 Task: Look for space in Taquarituba, Brazil from 6th September, 2023 to 10th September, 2023 for 1 adult in price range Rs.10000 to Rs.15000. Place can be private room with 1  bedroom having 1 bed and 1 bathroom. Property type can be hotel. Amenities needed are: washing machine, . Booking option can be shelf check-in. Required host language is Spanish.
Action: Mouse moved to (416, 97)
Screenshot: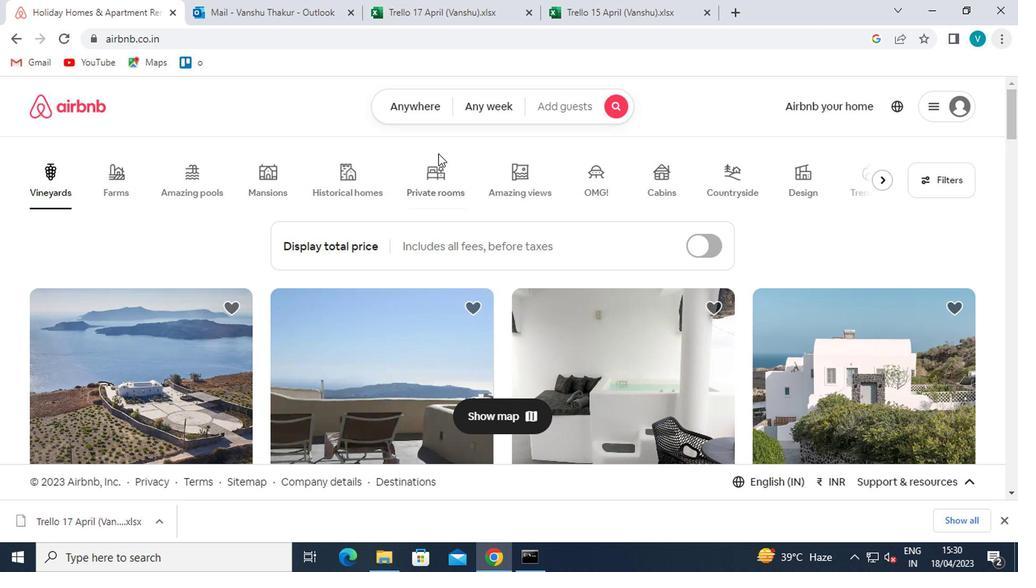 
Action: Mouse pressed left at (416, 97)
Screenshot: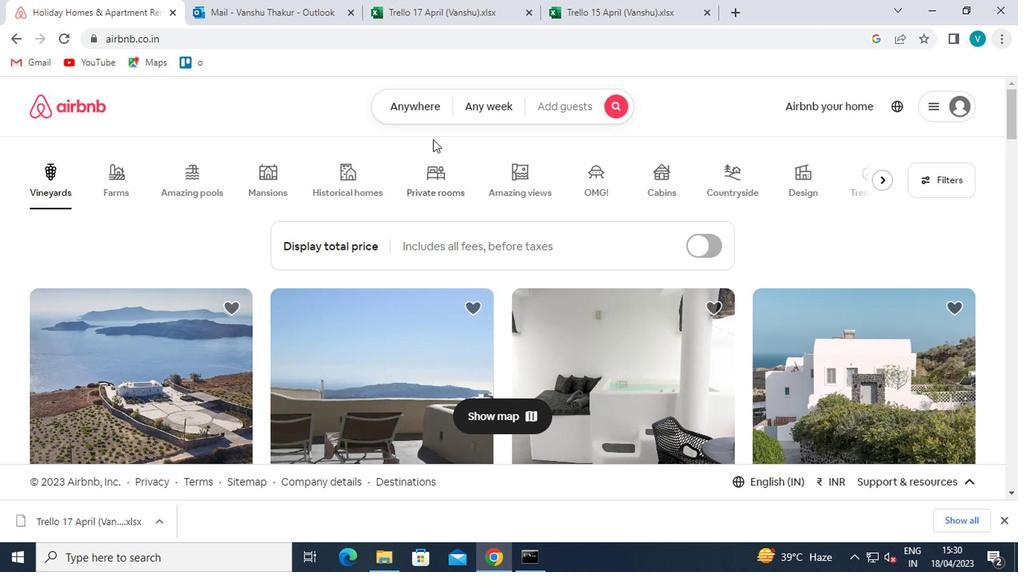 
Action: Mouse moved to (324, 167)
Screenshot: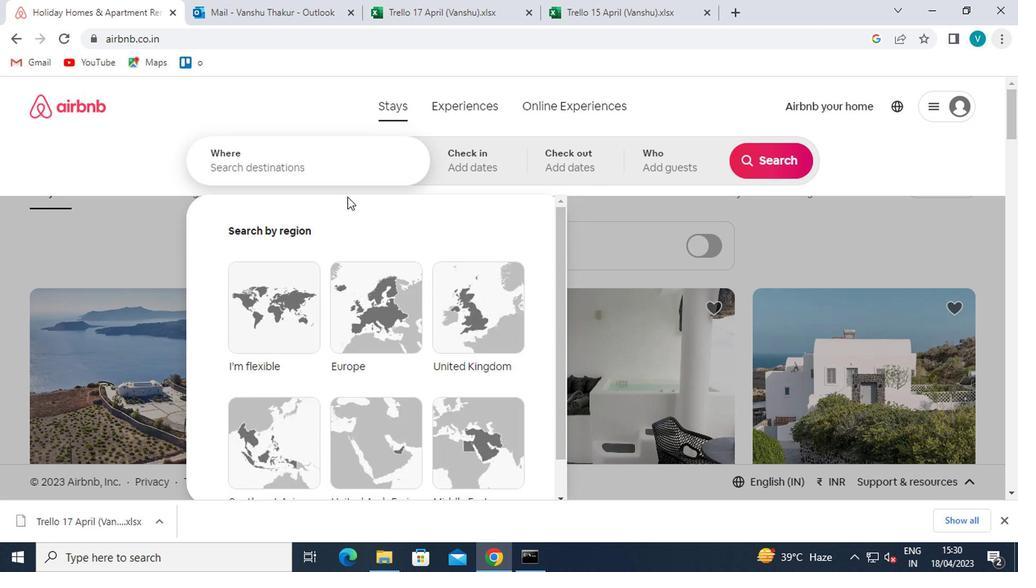 
Action: Mouse pressed left at (324, 167)
Screenshot: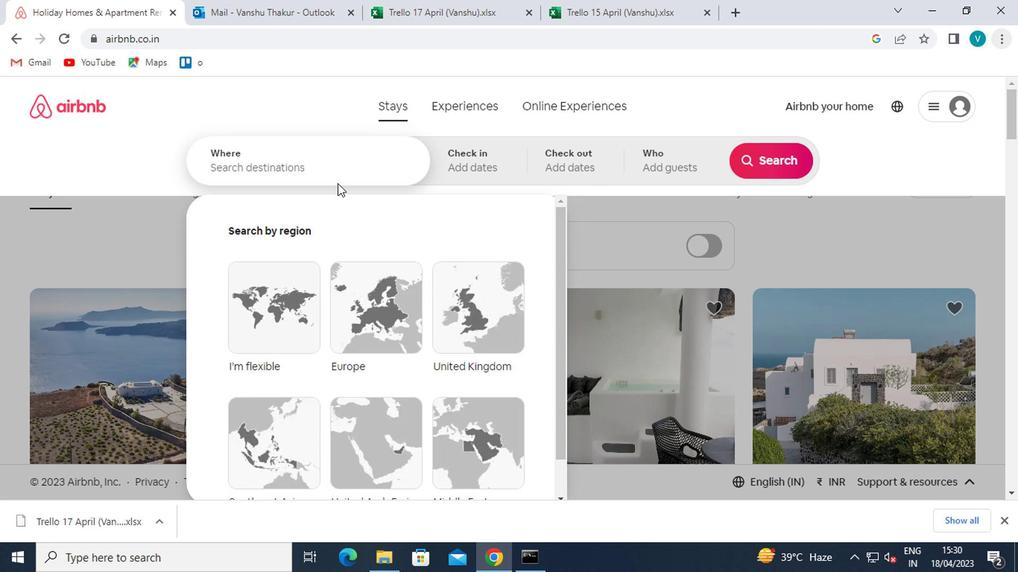 
Action: Mouse moved to (325, 164)
Screenshot: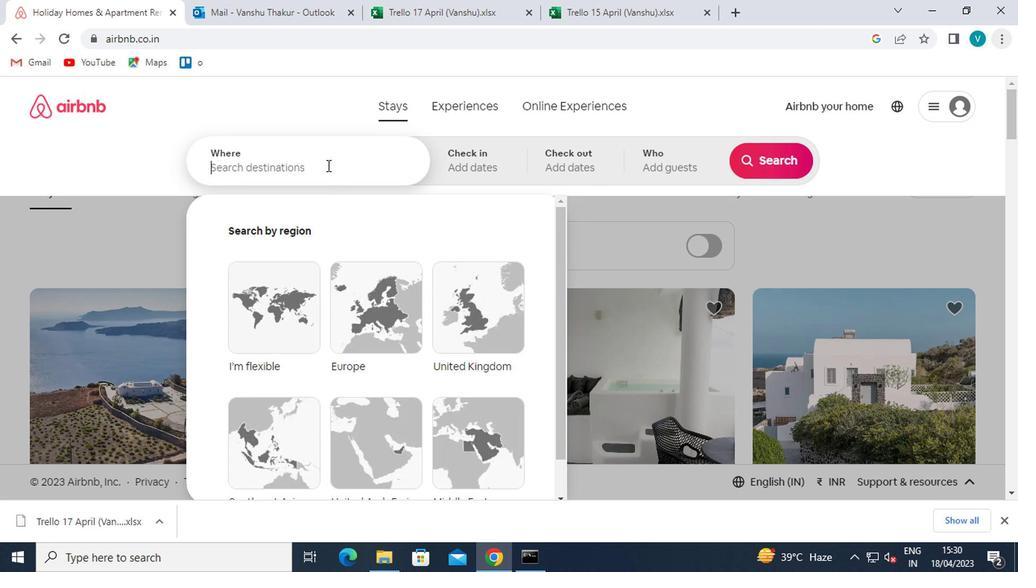 
Action: Key pressed <Key.shift>TAQUARITUBA
Screenshot: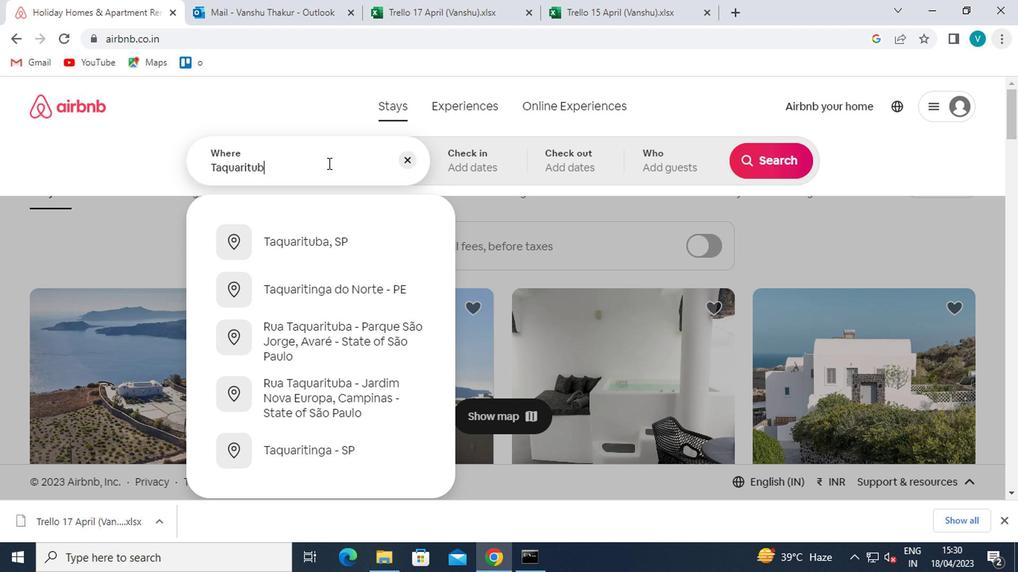 
Action: Mouse moved to (353, 239)
Screenshot: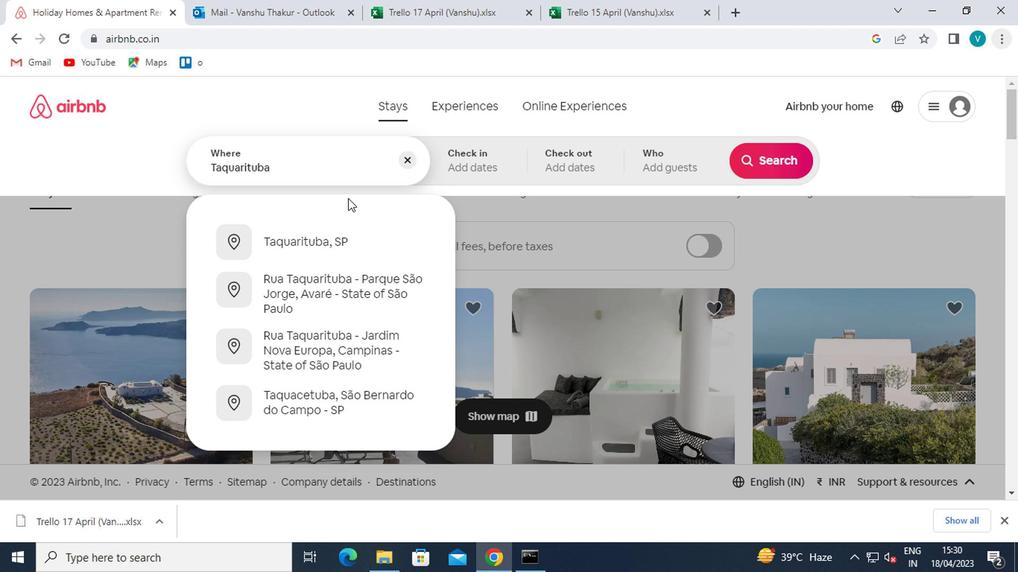 
Action: Mouse pressed left at (353, 239)
Screenshot: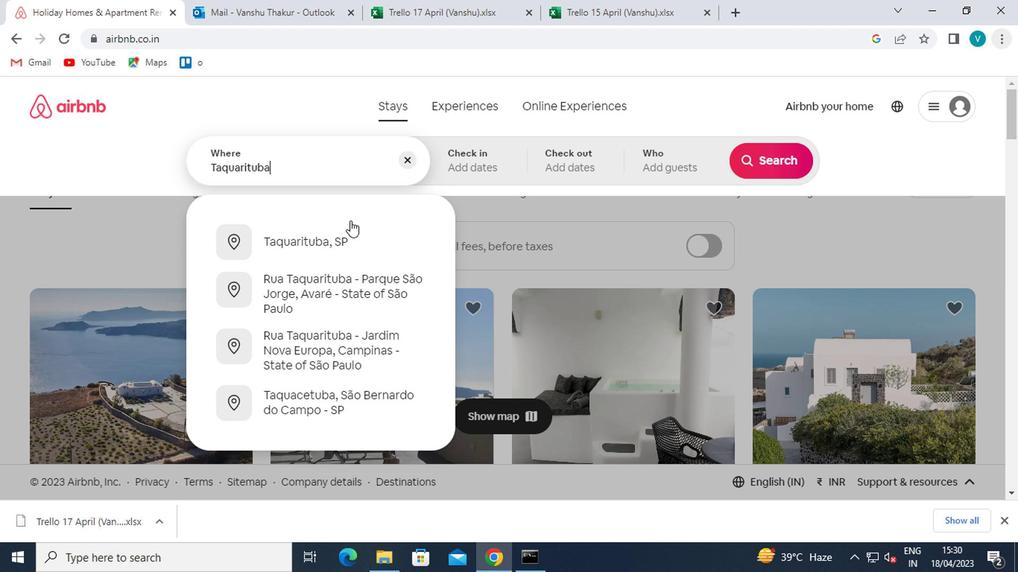 
Action: Mouse moved to (770, 285)
Screenshot: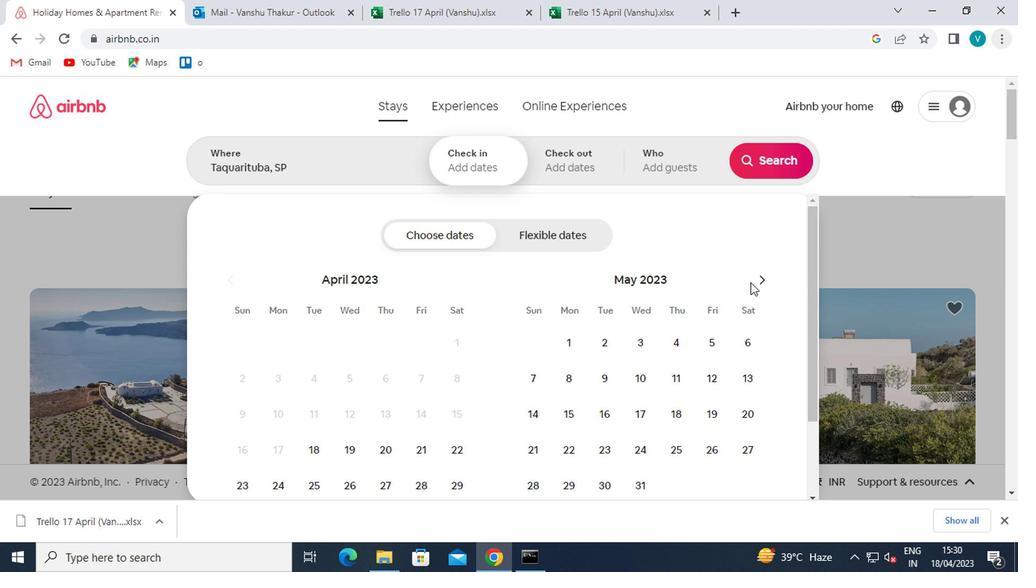 
Action: Mouse pressed left at (770, 285)
Screenshot: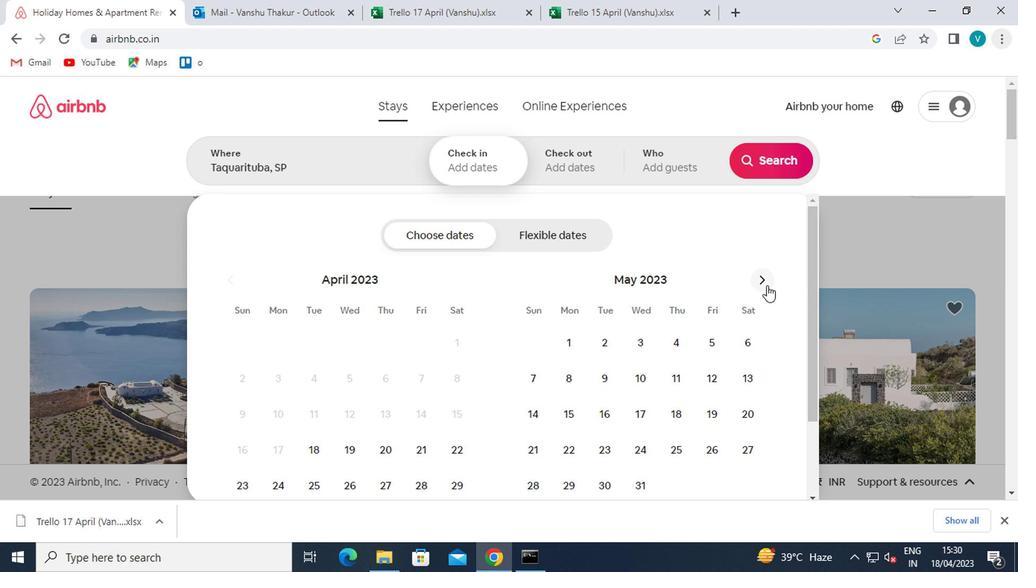 
Action: Mouse moved to (770, 284)
Screenshot: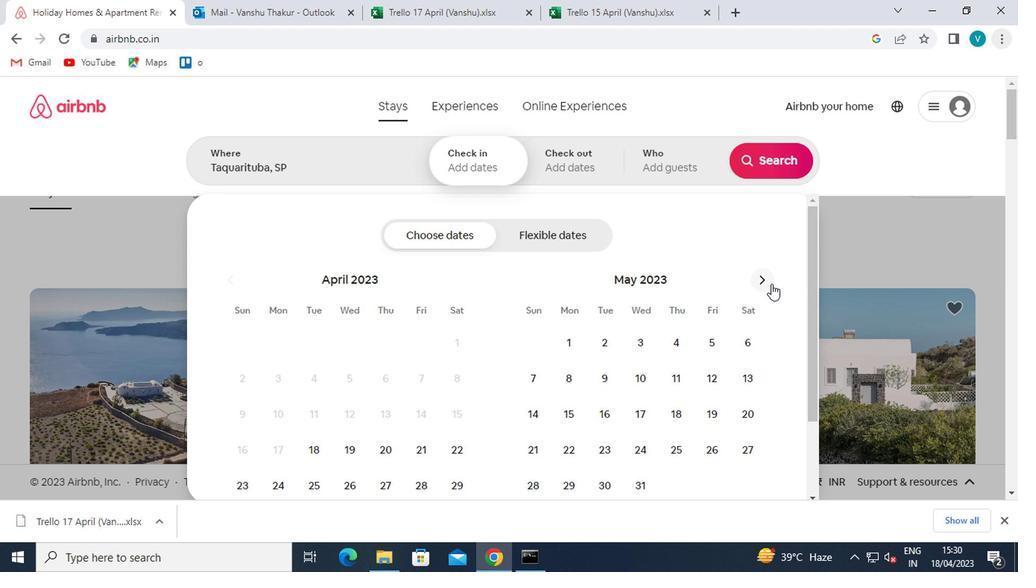 
Action: Mouse pressed left at (770, 284)
Screenshot: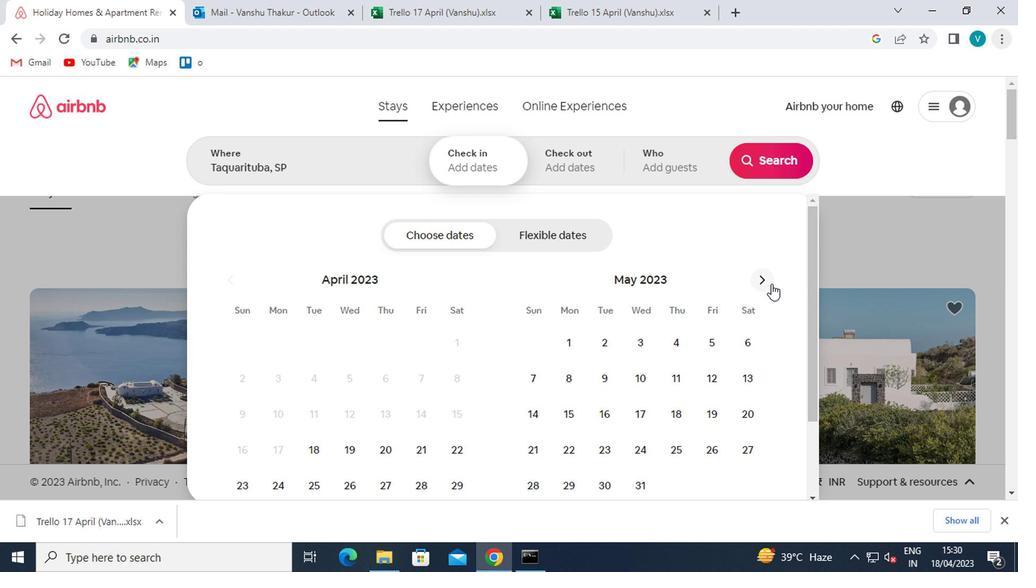 
Action: Mouse moved to (770, 284)
Screenshot: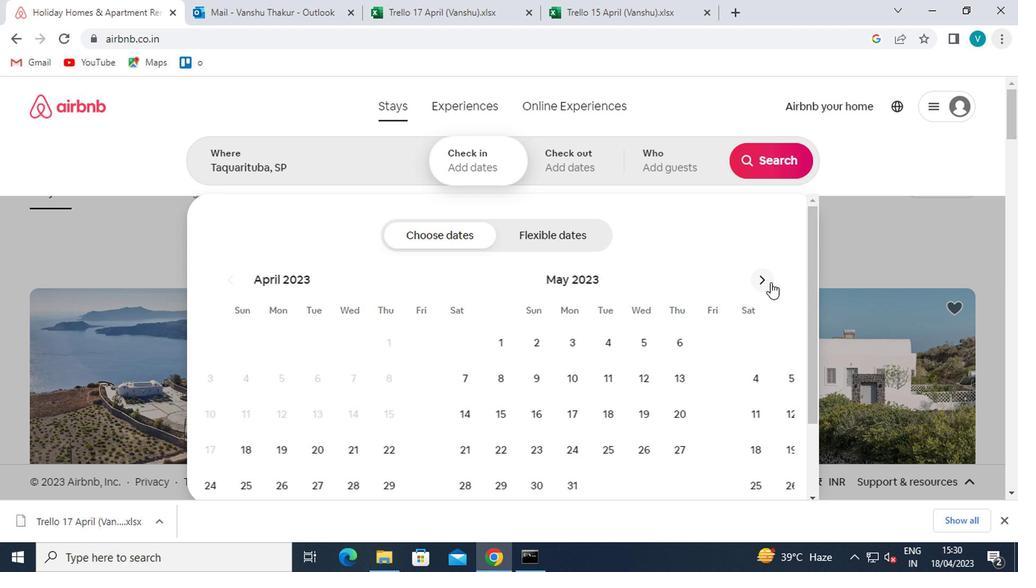 
Action: Mouse pressed left at (770, 284)
Screenshot: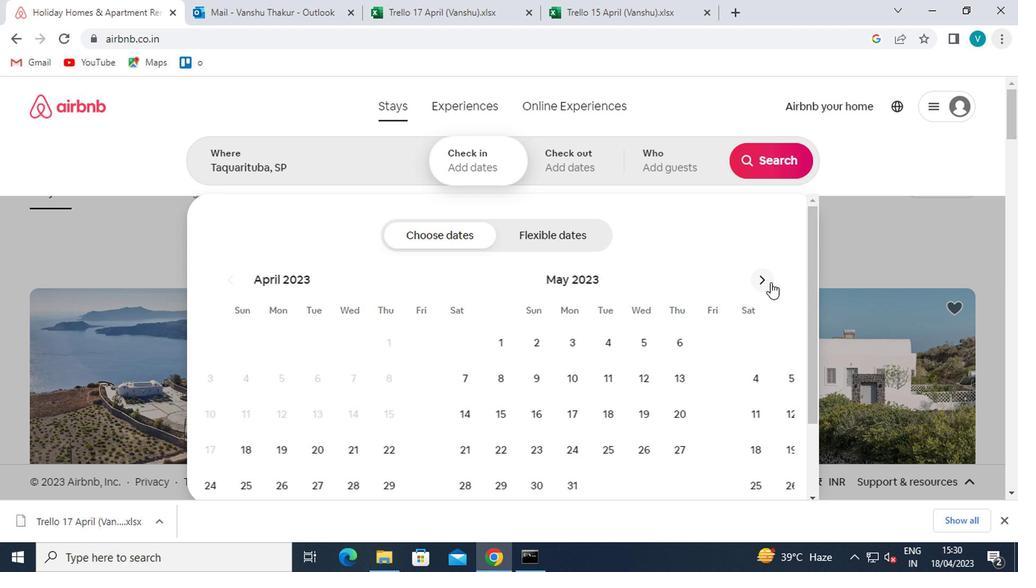
Action: Mouse pressed left at (770, 284)
Screenshot: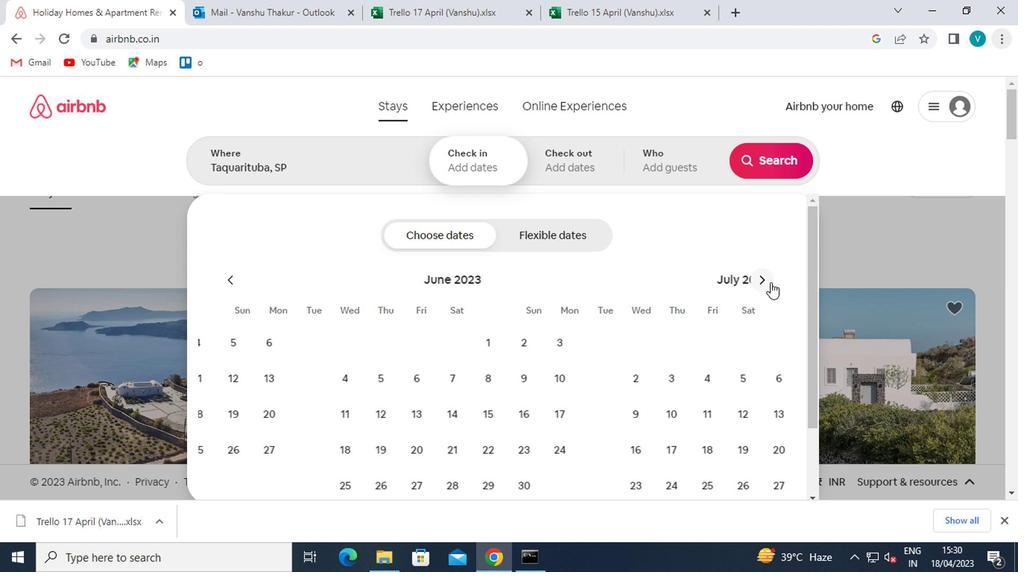 
Action: Mouse pressed left at (770, 284)
Screenshot: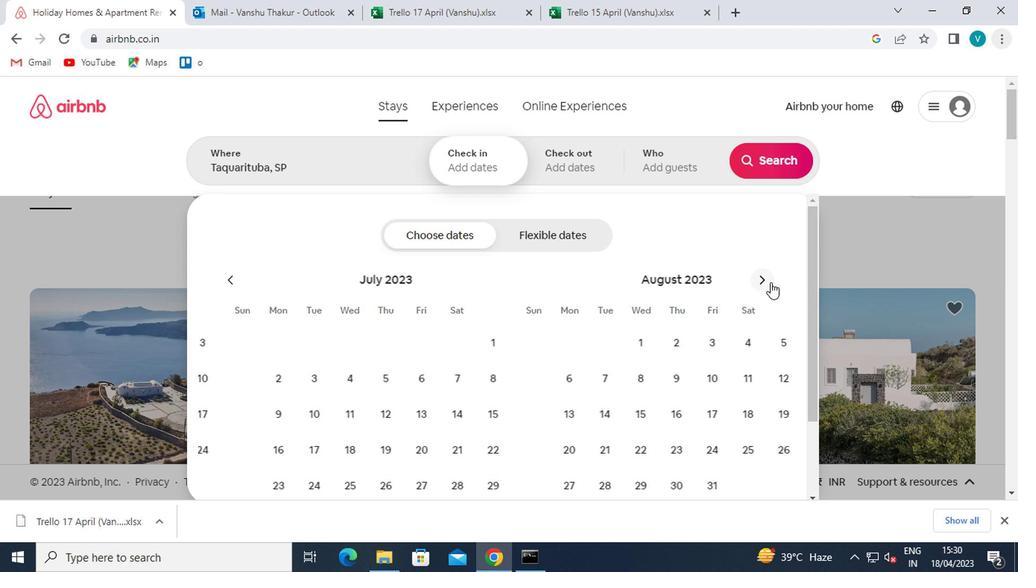 
Action: Mouse moved to (631, 370)
Screenshot: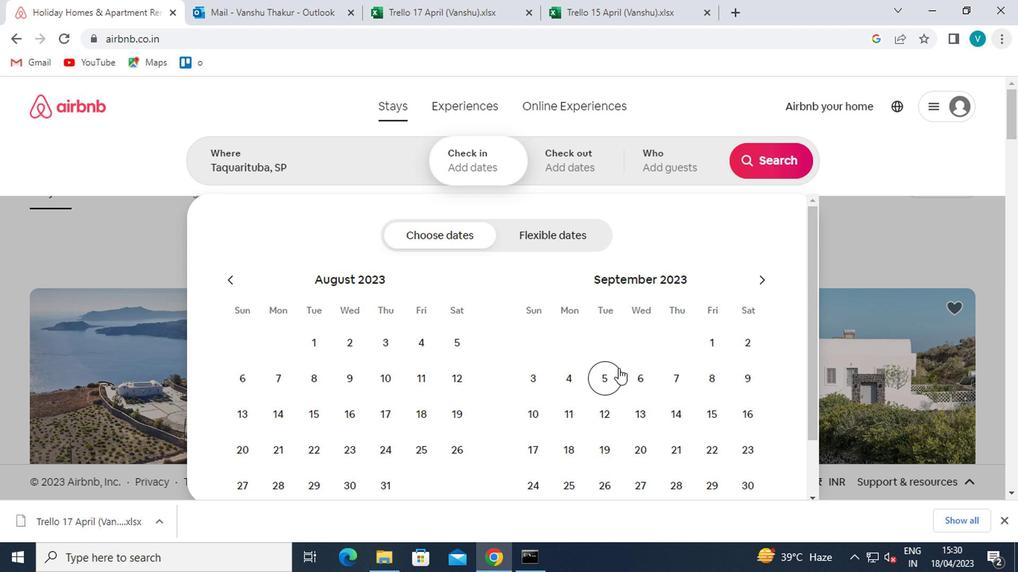 
Action: Mouse pressed left at (631, 370)
Screenshot: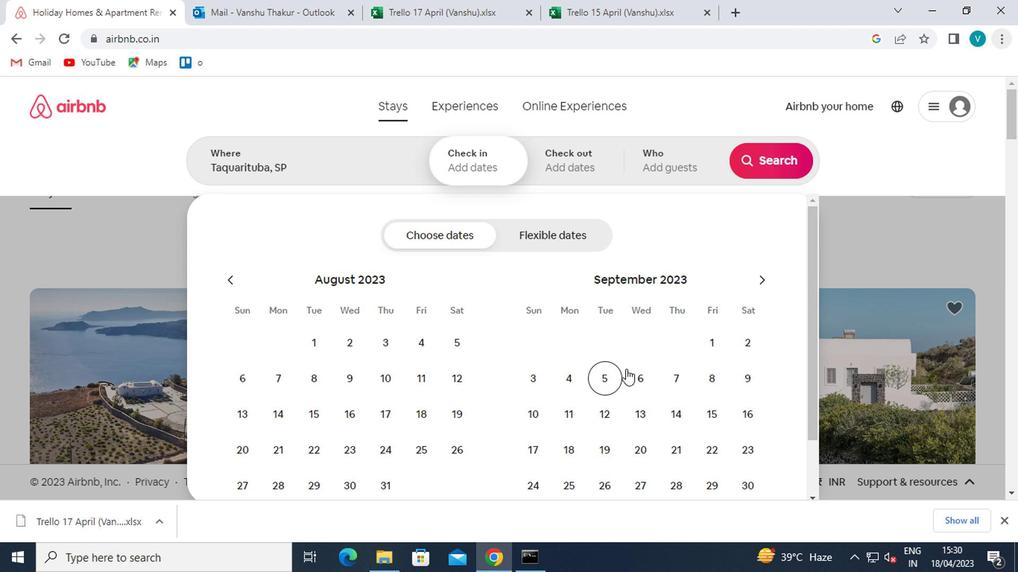 
Action: Mouse moved to (531, 406)
Screenshot: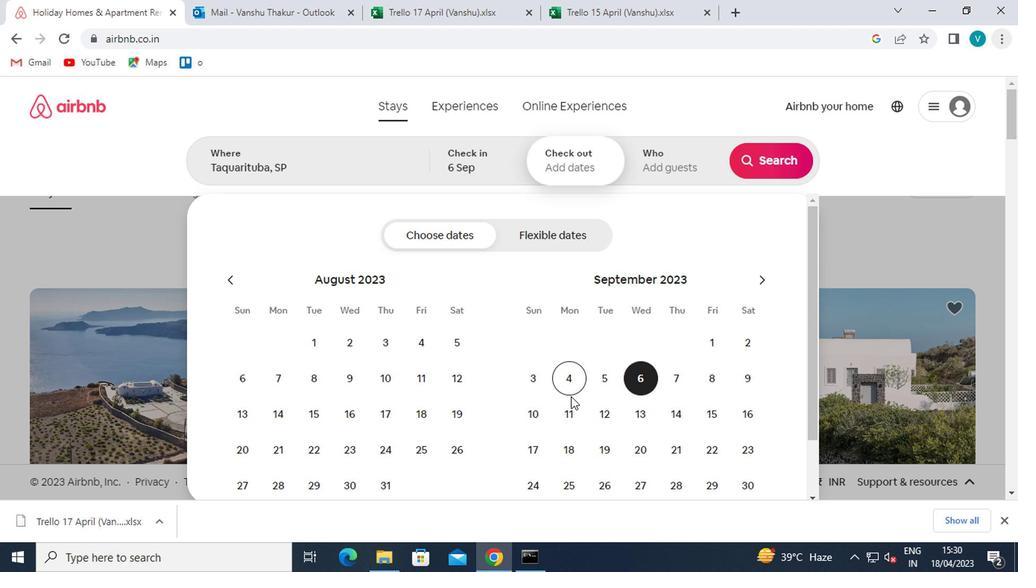 
Action: Mouse pressed left at (531, 406)
Screenshot: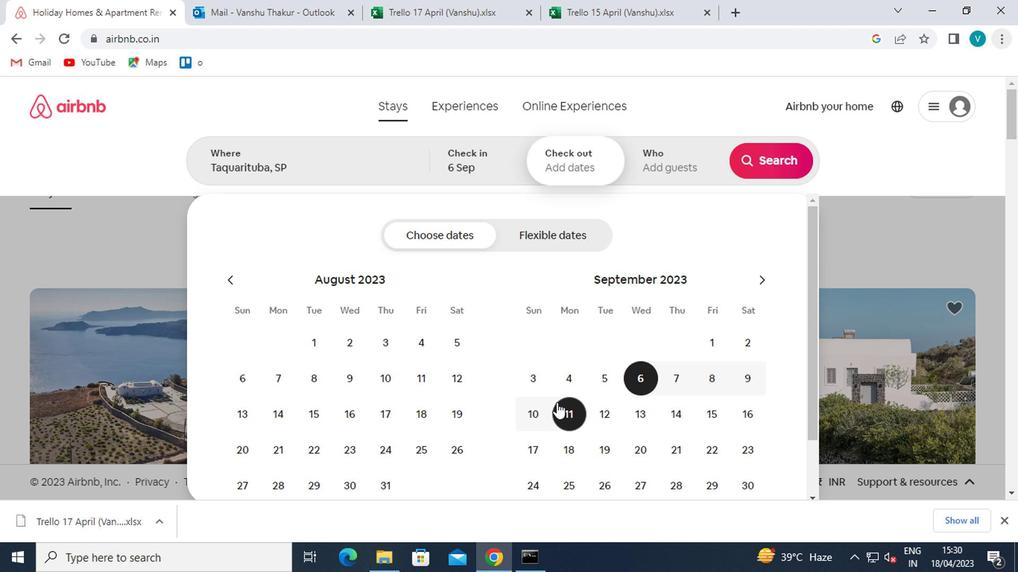 
Action: Mouse moved to (686, 172)
Screenshot: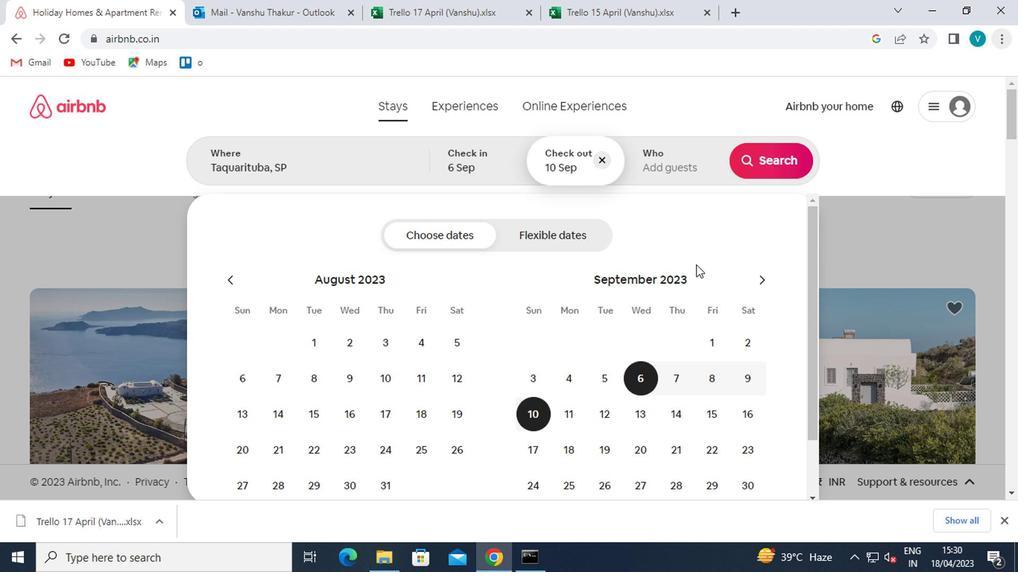 
Action: Mouse pressed left at (686, 172)
Screenshot: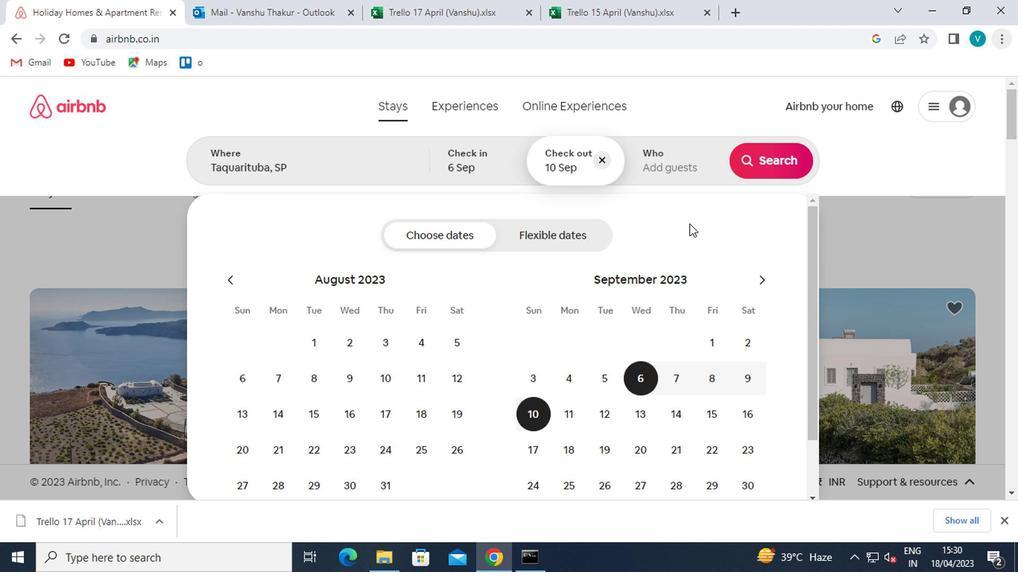 
Action: Mouse moved to (767, 238)
Screenshot: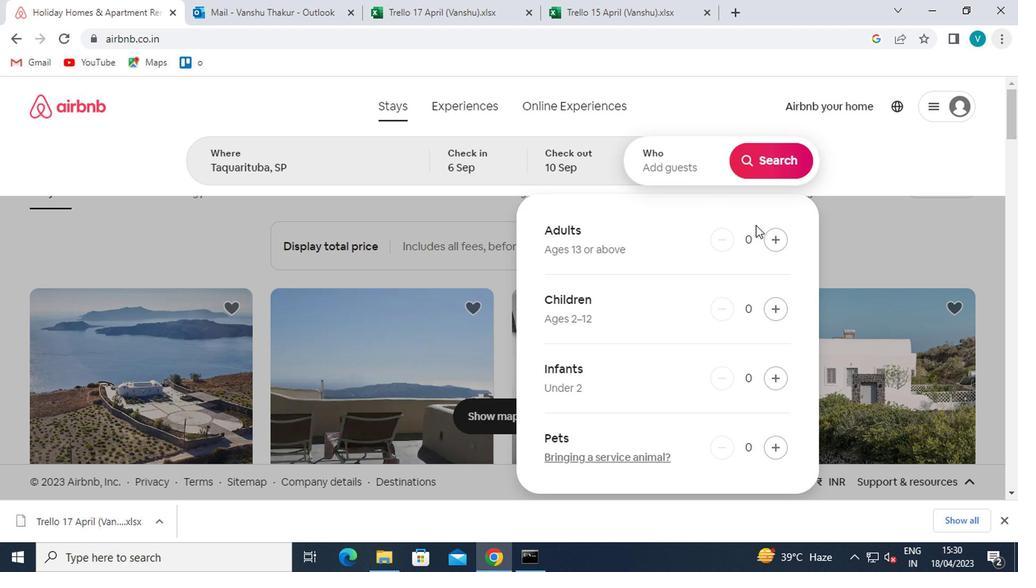 
Action: Mouse pressed left at (767, 238)
Screenshot: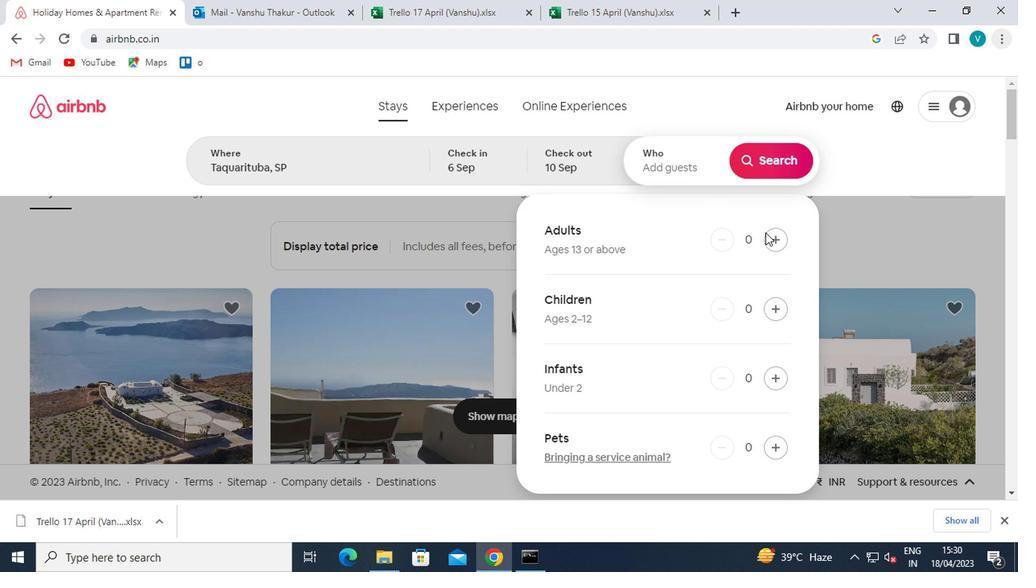 
Action: Mouse moved to (761, 176)
Screenshot: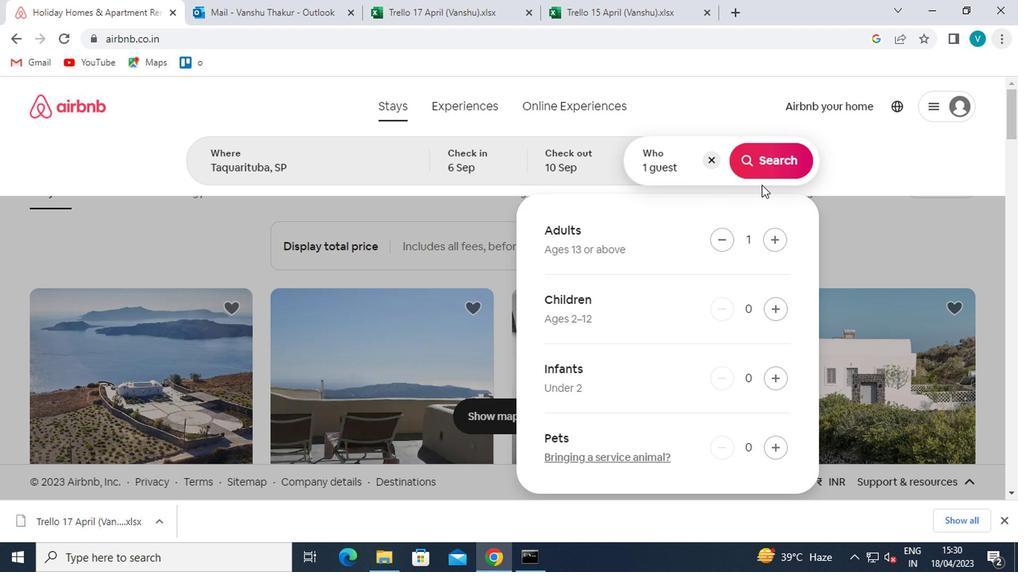 
Action: Mouse pressed left at (761, 176)
Screenshot: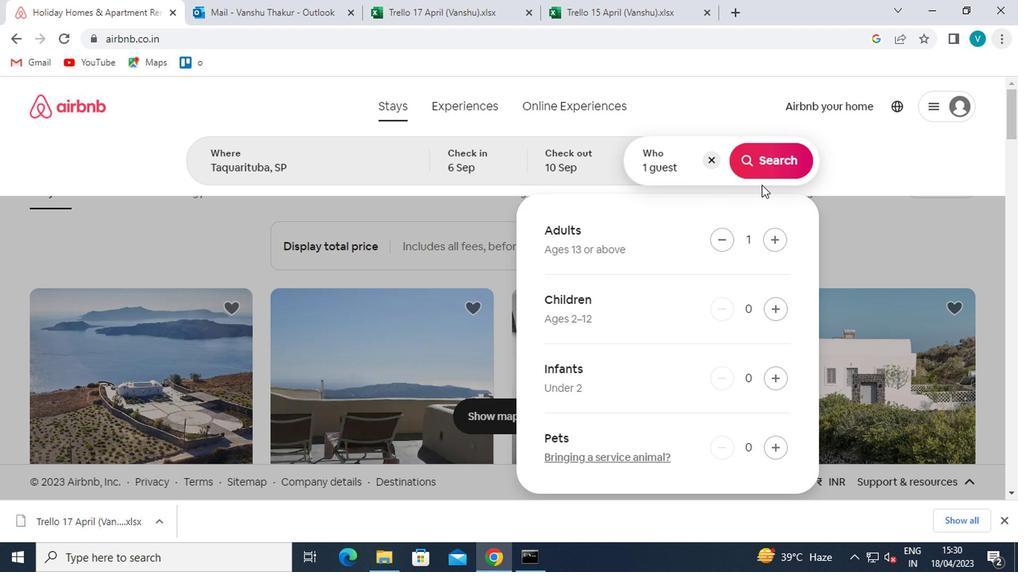 
Action: Mouse moved to (942, 155)
Screenshot: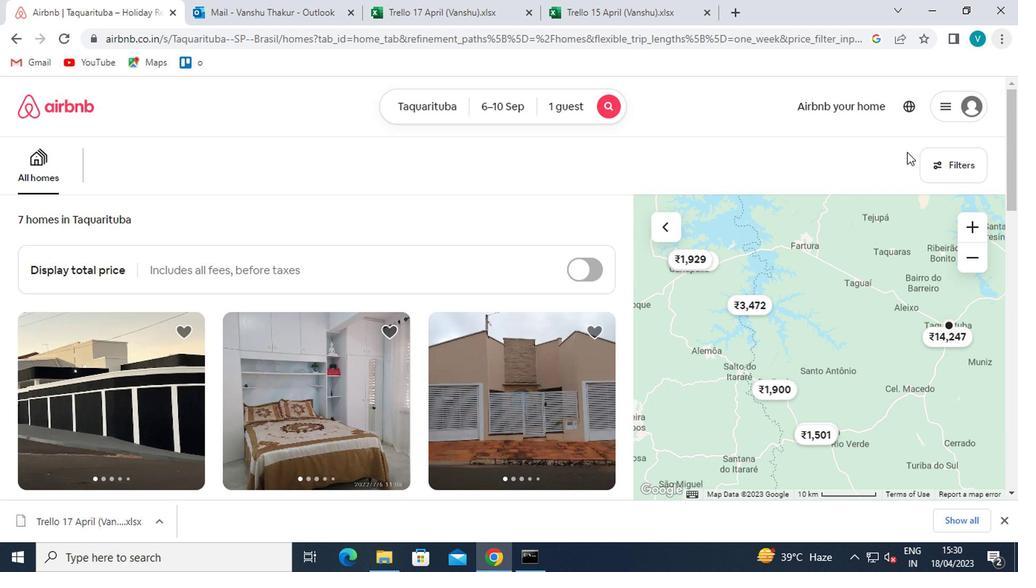 
Action: Mouse pressed left at (942, 155)
Screenshot: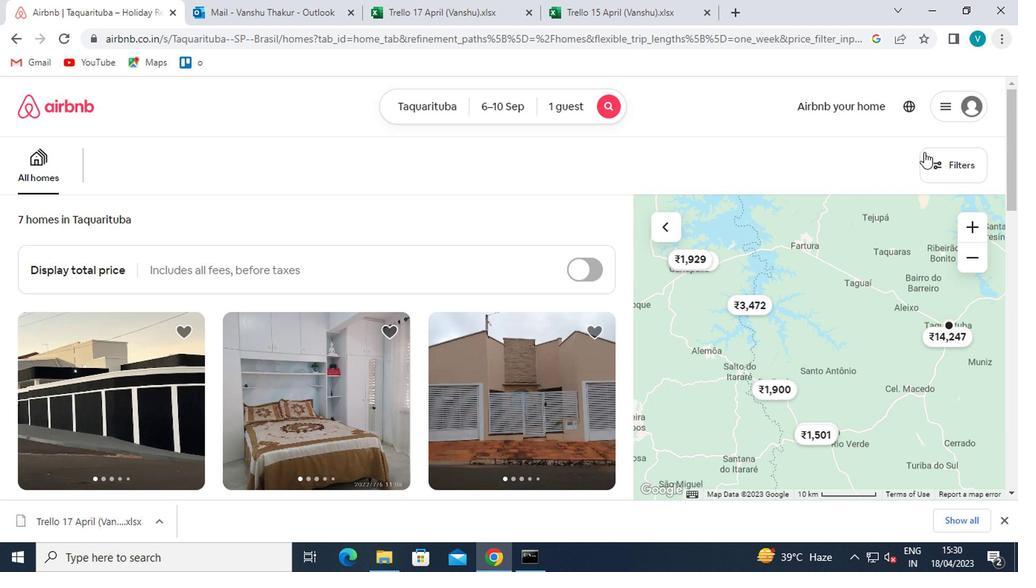 
Action: Mouse moved to (381, 346)
Screenshot: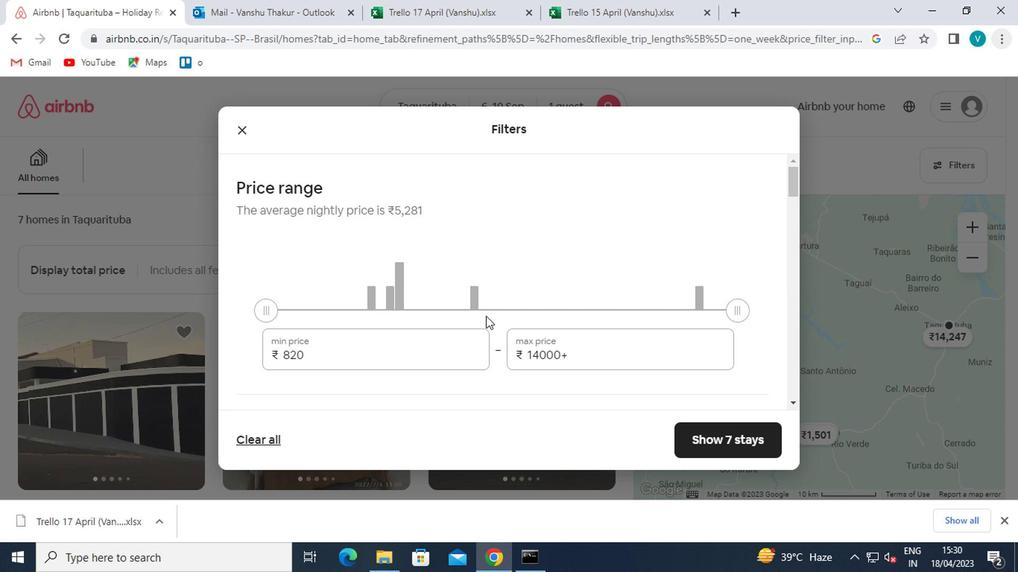 
Action: Mouse pressed left at (381, 346)
Screenshot: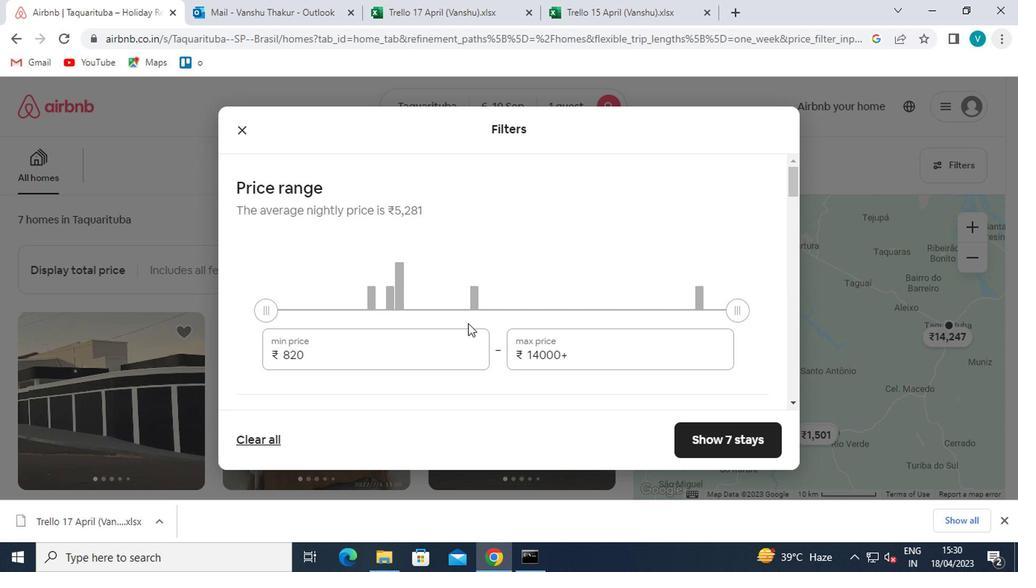
Action: Mouse moved to (380, 346)
Screenshot: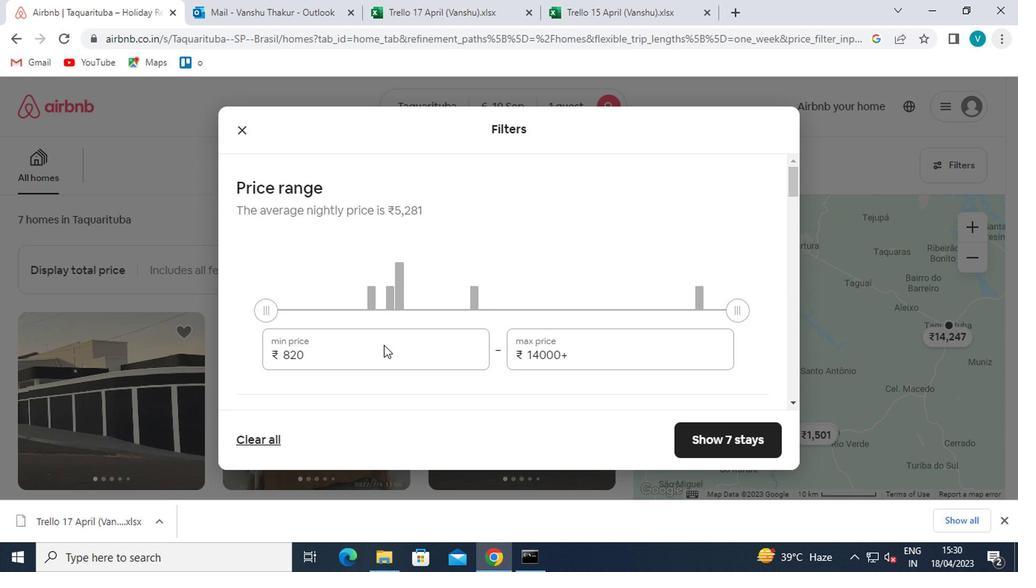 
Action: Key pressed <Key.backspace><Key.backspace><Key.backspace>10000
Screenshot: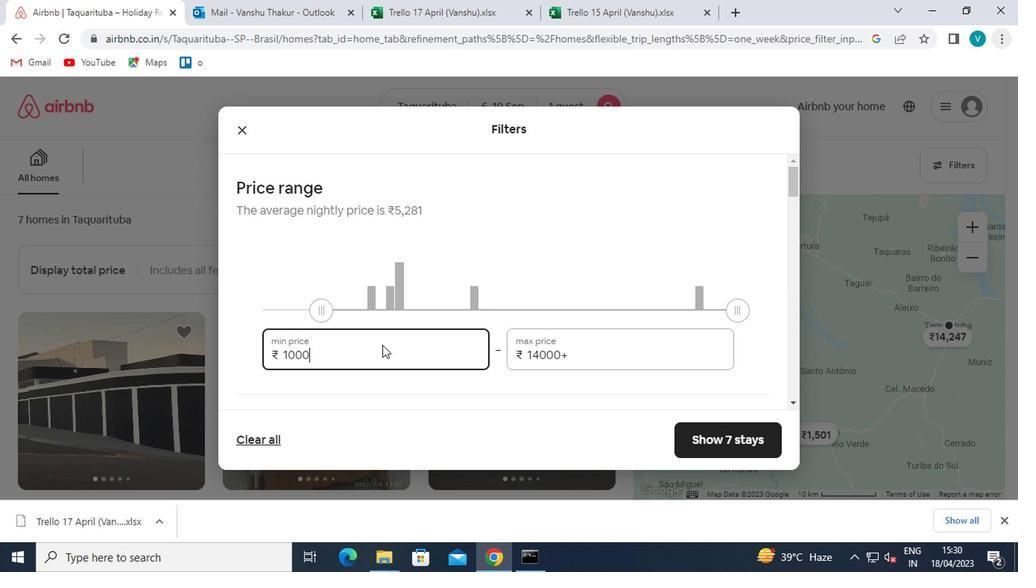
Action: Mouse moved to (586, 363)
Screenshot: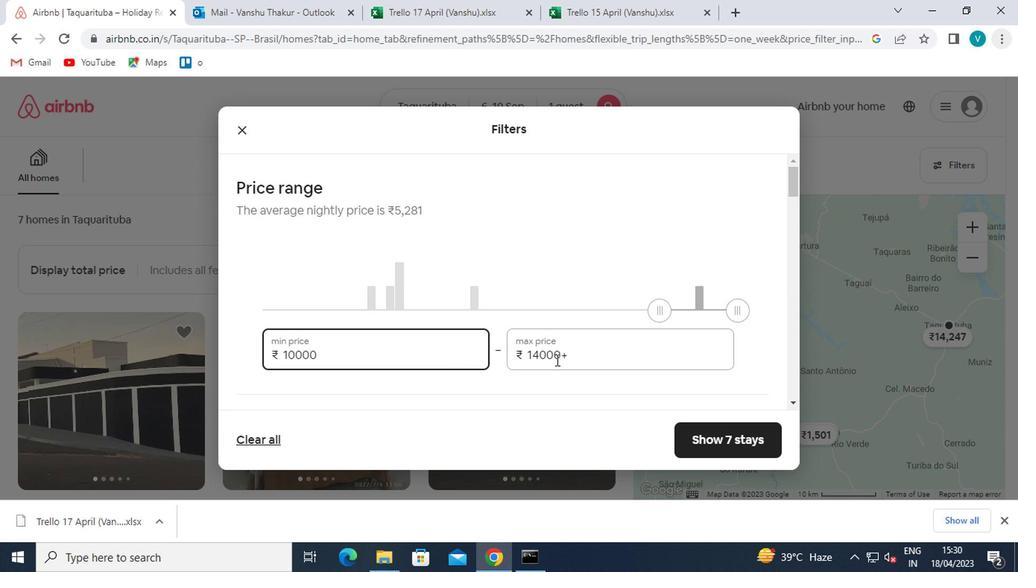 
Action: Mouse pressed left at (586, 363)
Screenshot: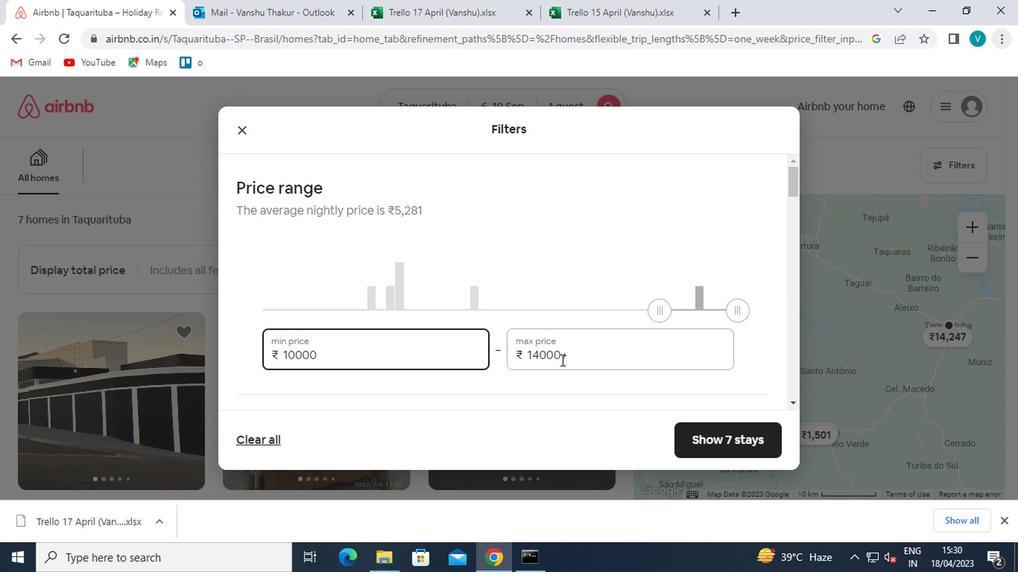 
Action: Mouse moved to (583, 363)
Screenshot: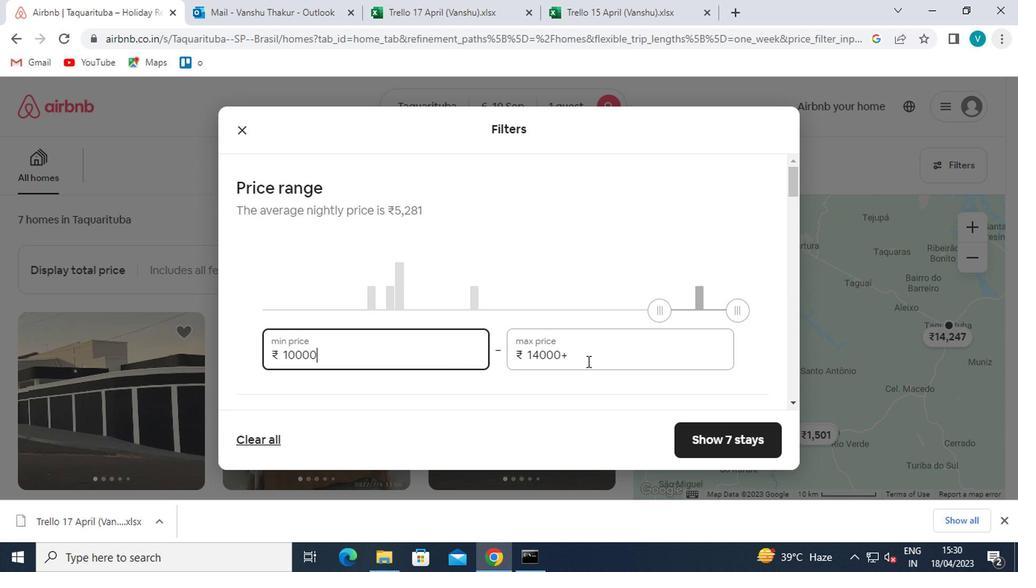 
Action: Key pressed <Key.backspace><Key.backspace><Key.backspace><Key.backspace><Key.backspace><Key.backspace>15000
Screenshot: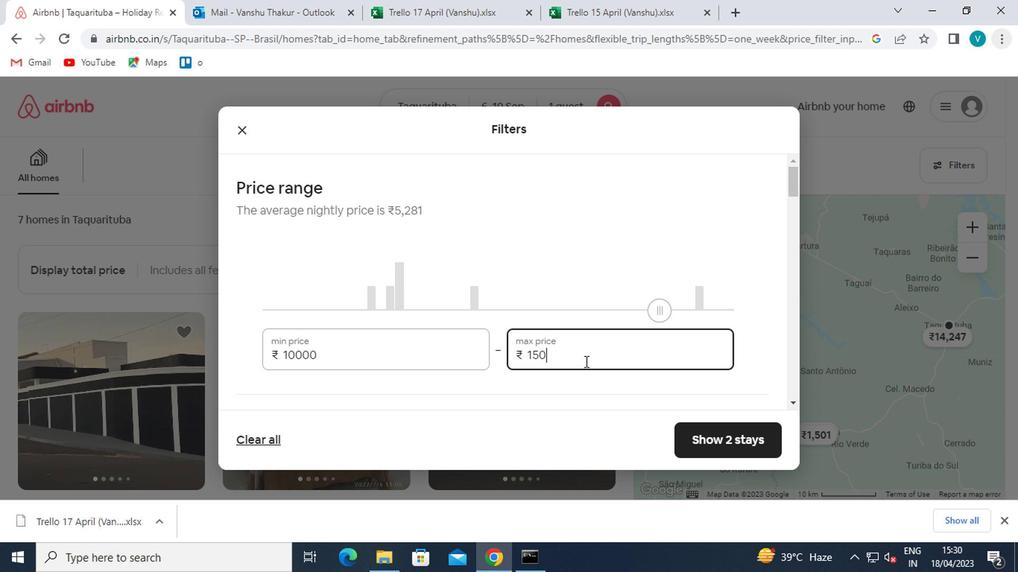 
Action: Mouse moved to (531, 319)
Screenshot: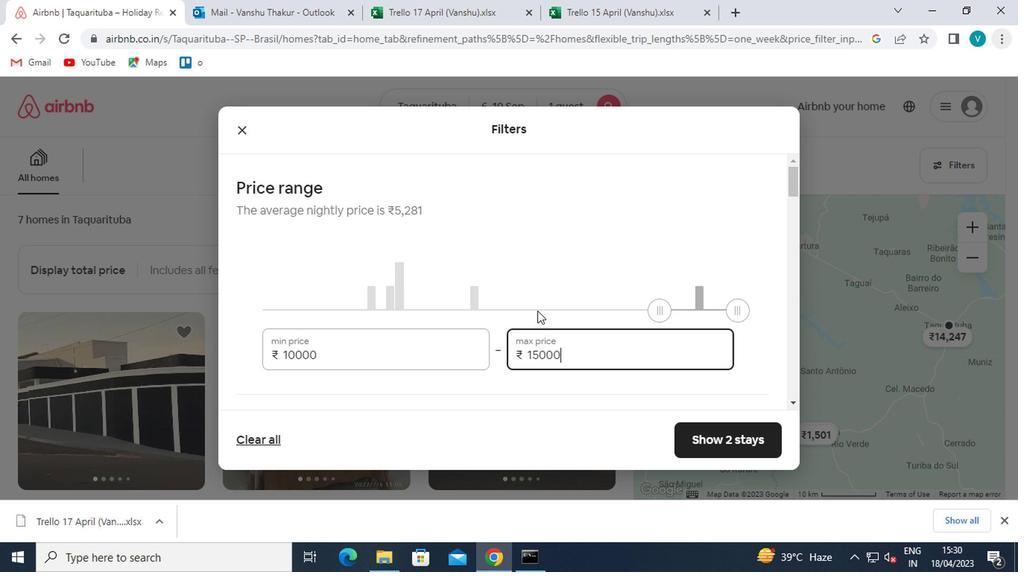 
Action: Mouse scrolled (531, 318) with delta (0, 0)
Screenshot: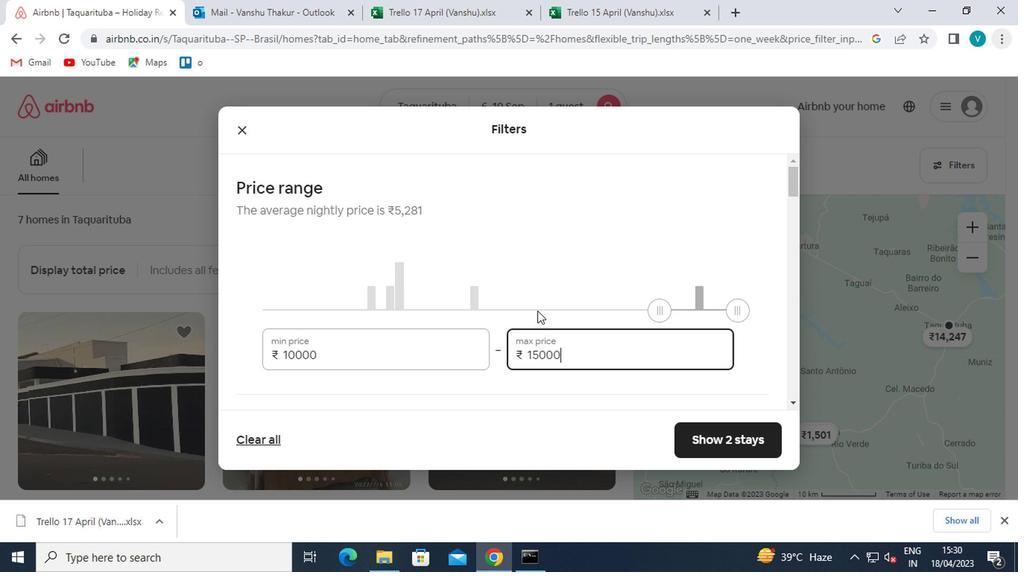 
Action: Mouse moved to (529, 321)
Screenshot: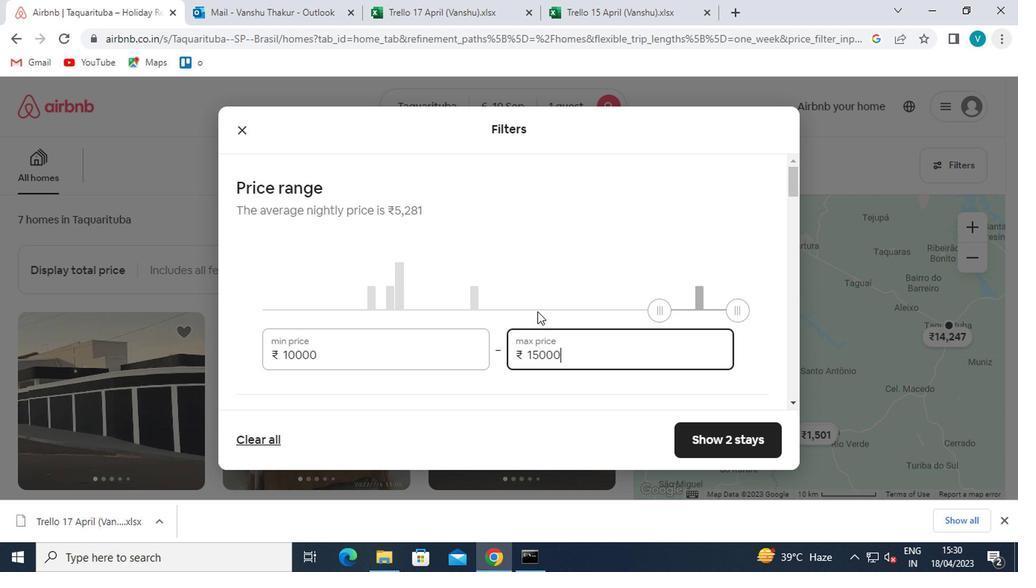 
Action: Mouse scrolled (529, 320) with delta (0, -1)
Screenshot: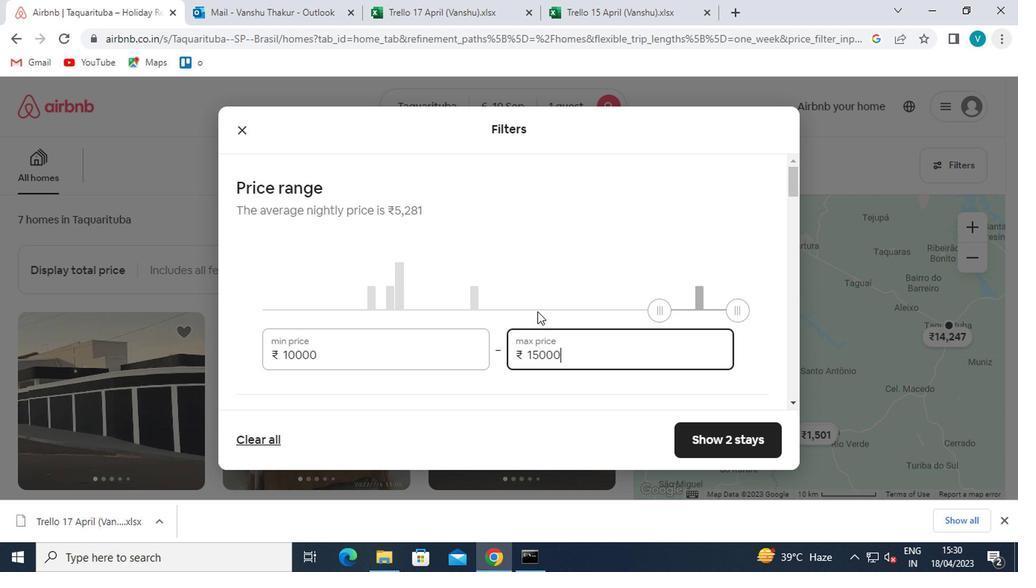 
Action: Mouse moved to (529, 322)
Screenshot: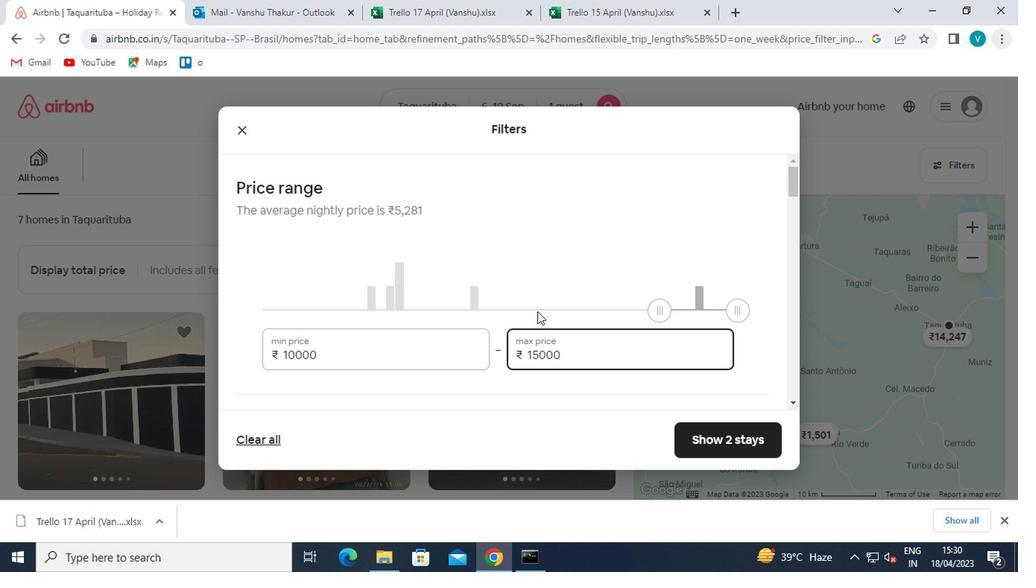 
Action: Mouse scrolled (529, 321) with delta (0, 0)
Screenshot: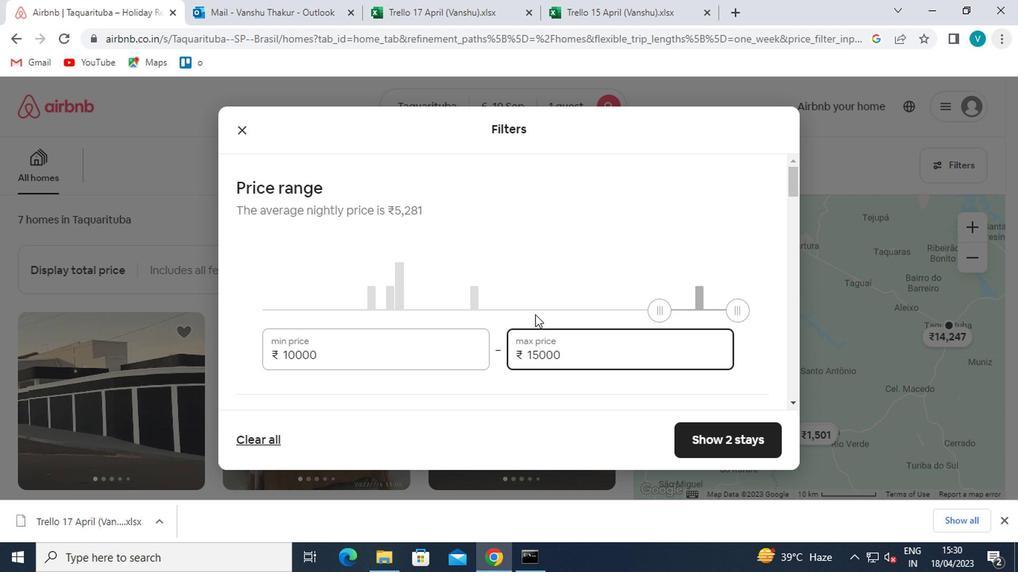 
Action: Mouse moved to (519, 249)
Screenshot: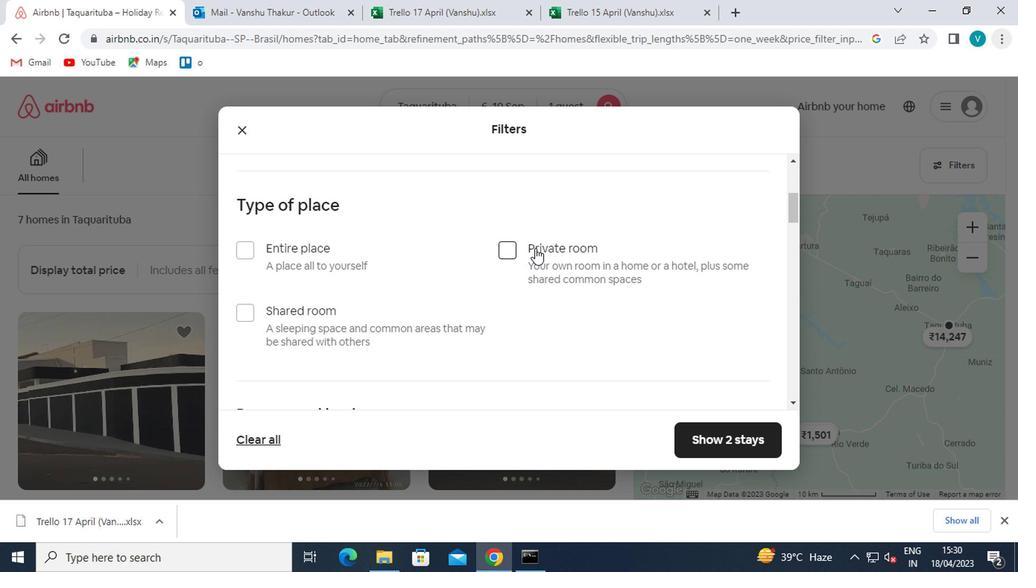 
Action: Mouse pressed left at (519, 249)
Screenshot: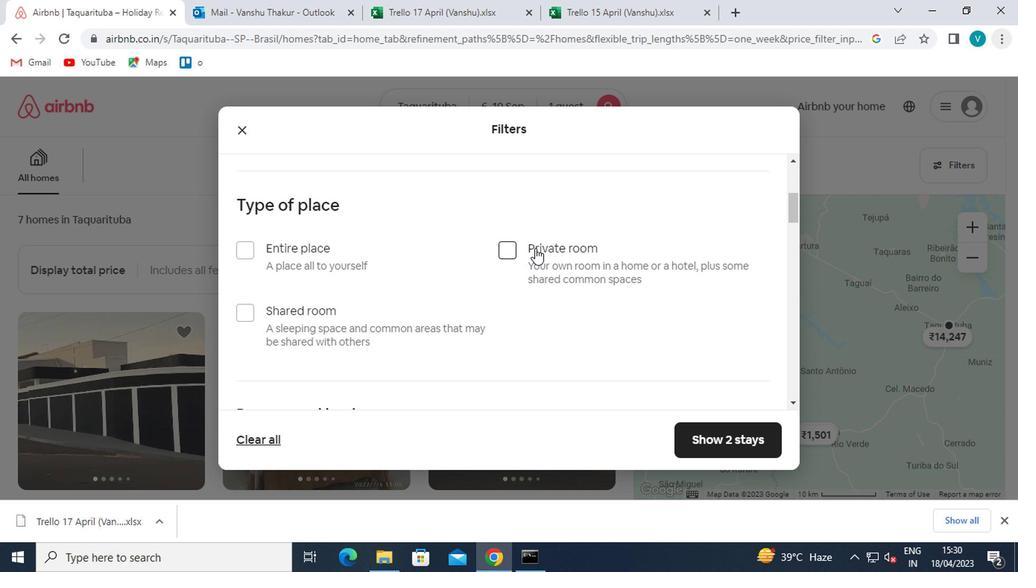 
Action: Mouse moved to (525, 249)
Screenshot: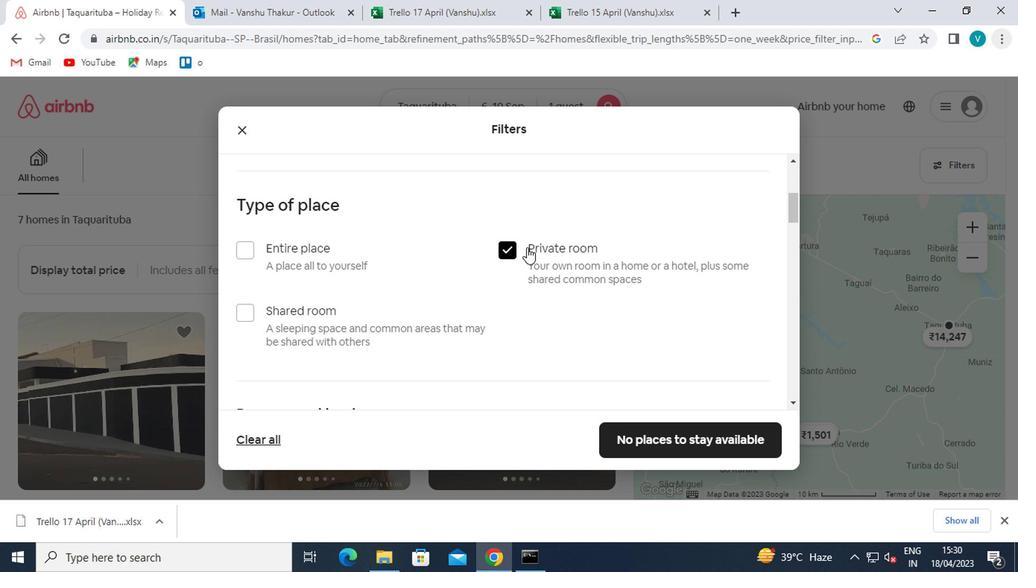 
Action: Mouse scrolled (525, 248) with delta (0, 0)
Screenshot: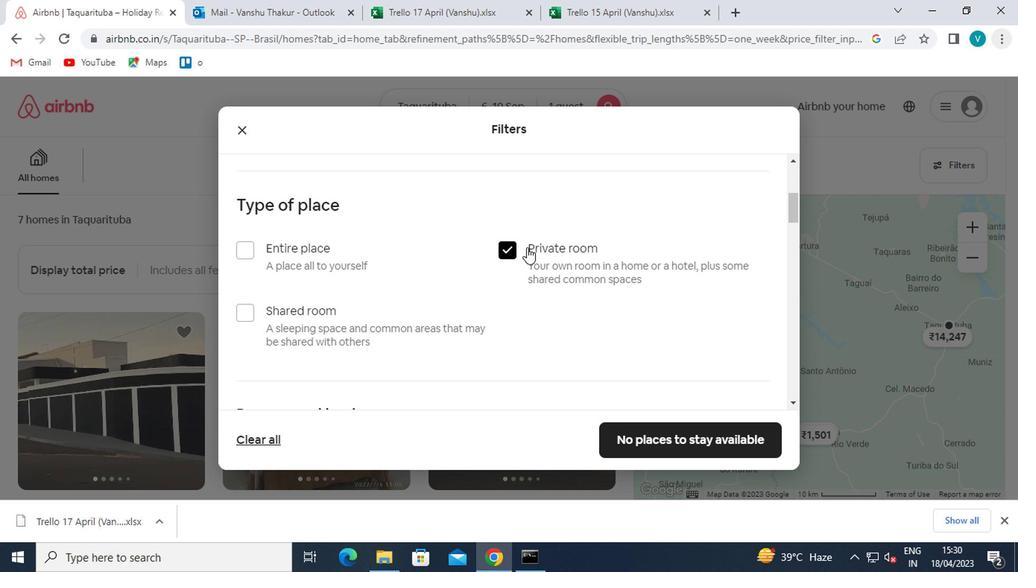 
Action: Mouse scrolled (525, 248) with delta (0, 0)
Screenshot: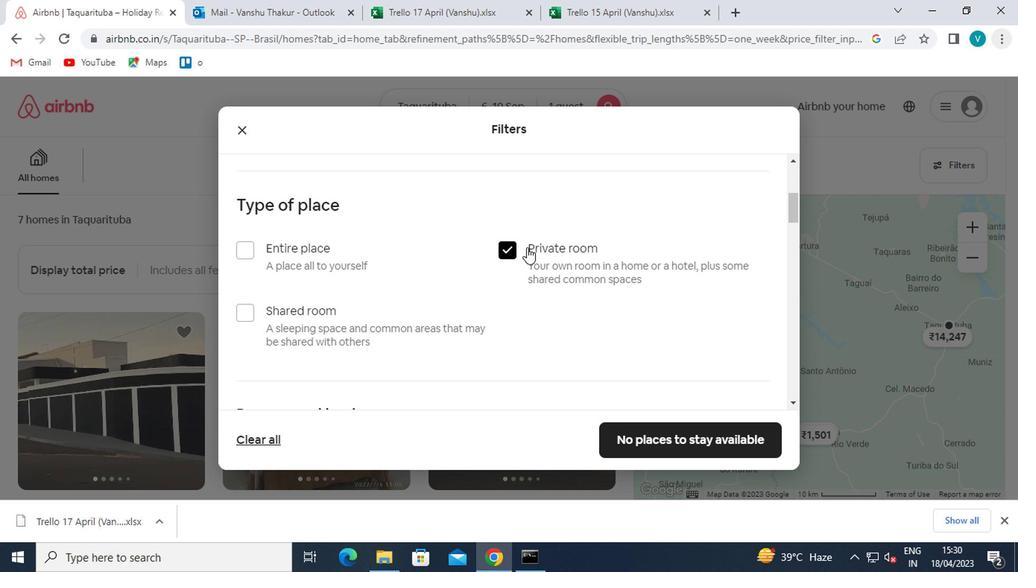 
Action: Mouse moved to (335, 350)
Screenshot: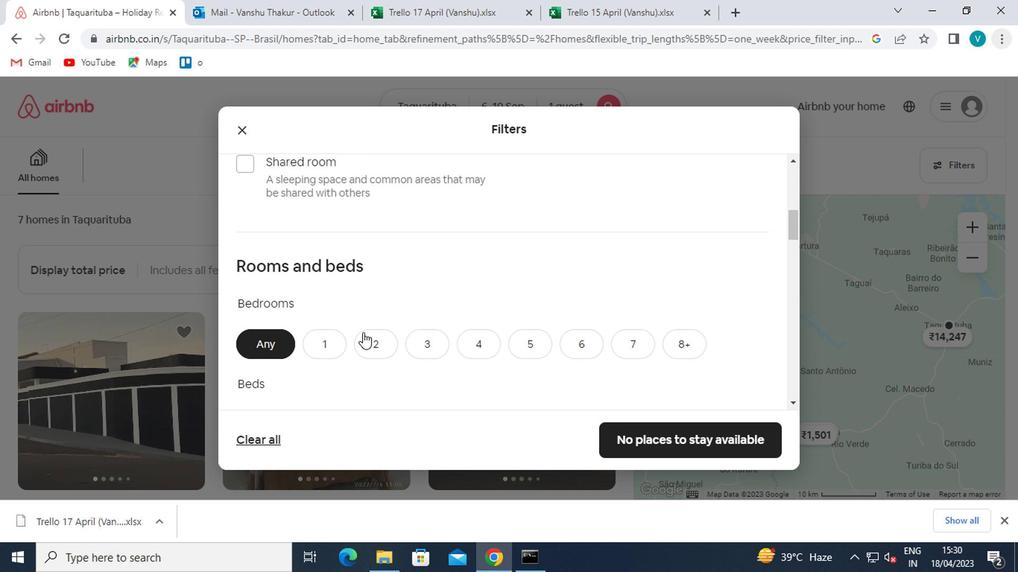 
Action: Mouse pressed left at (335, 350)
Screenshot: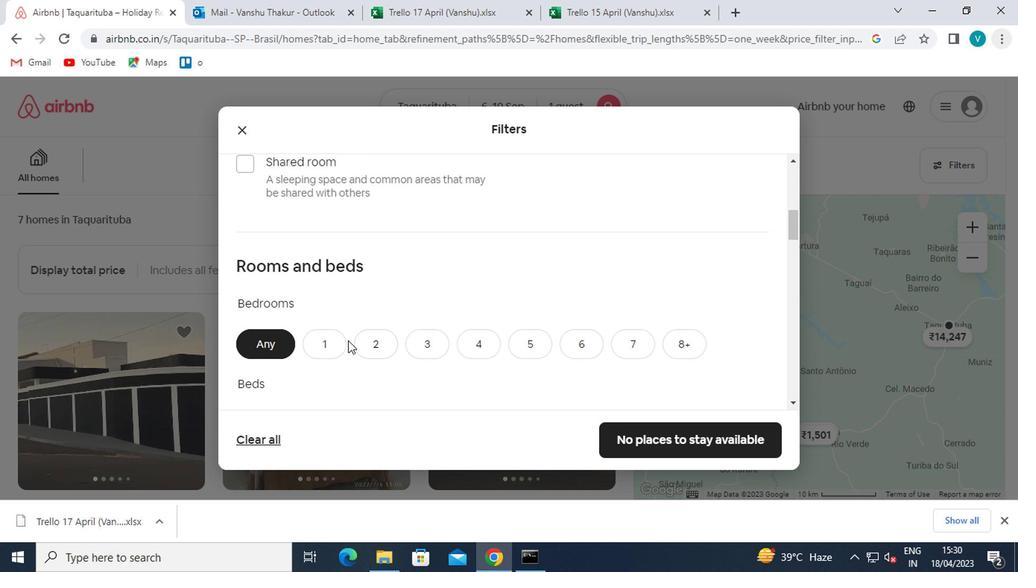 
Action: Mouse moved to (338, 350)
Screenshot: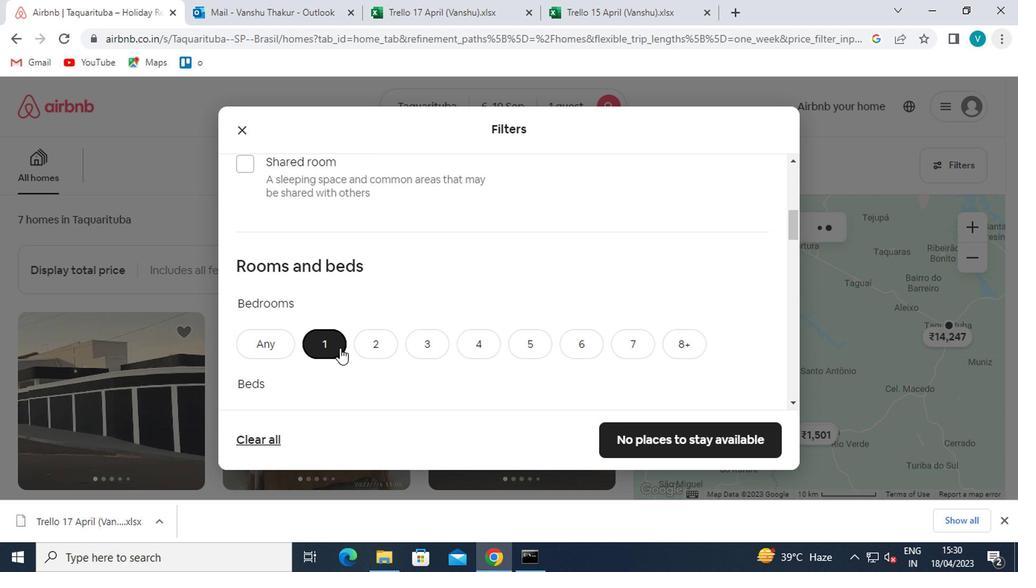 
Action: Mouse scrolled (338, 349) with delta (0, 0)
Screenshot: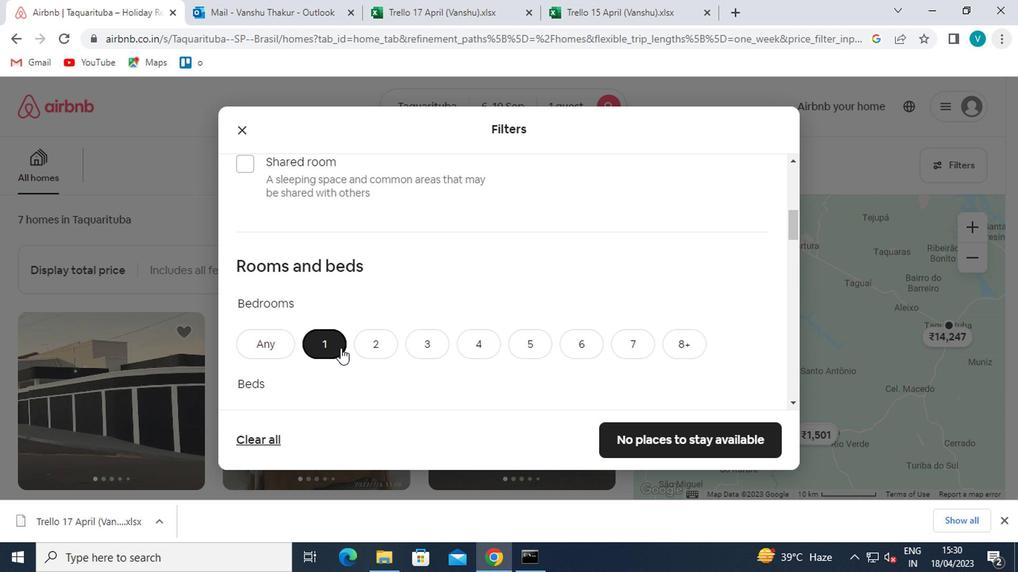
Action: Mouse scrolled (338, 349) with delta (0, 0)
Screenshot: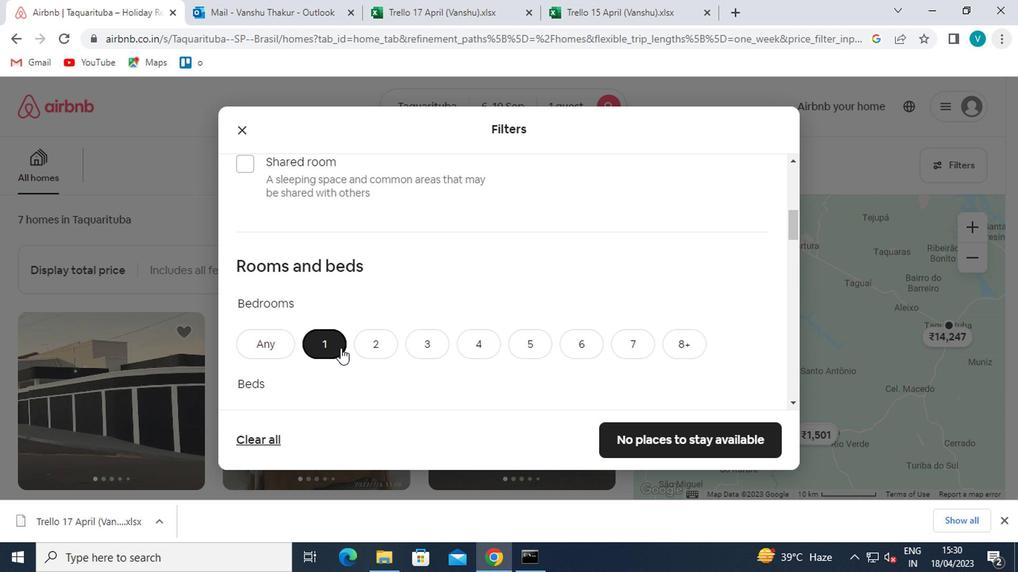 
Action: Mouse moved to (338, 286)
Screenshot: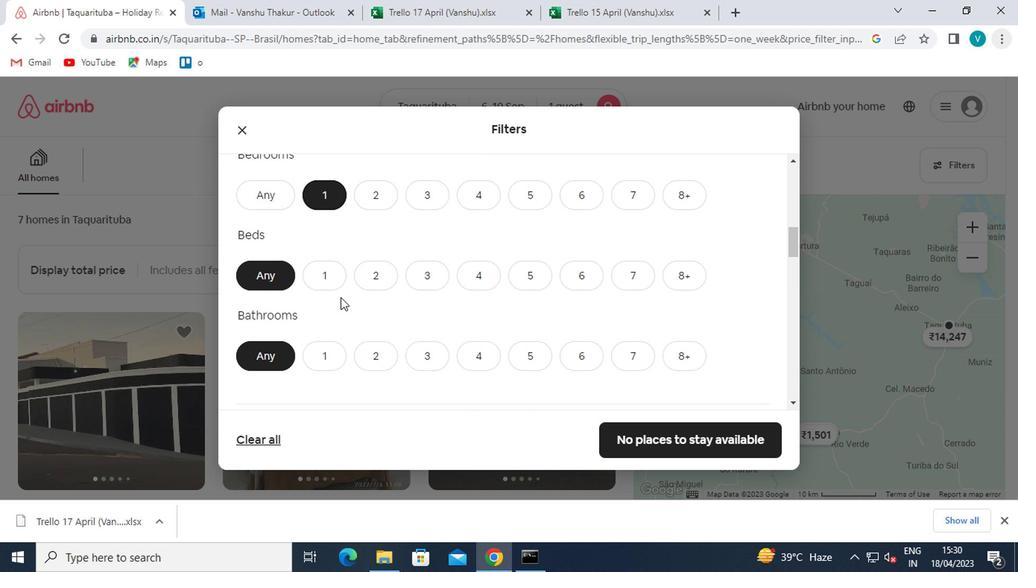 
Action: Mouse pressed left at (338, 286)
Screenshot: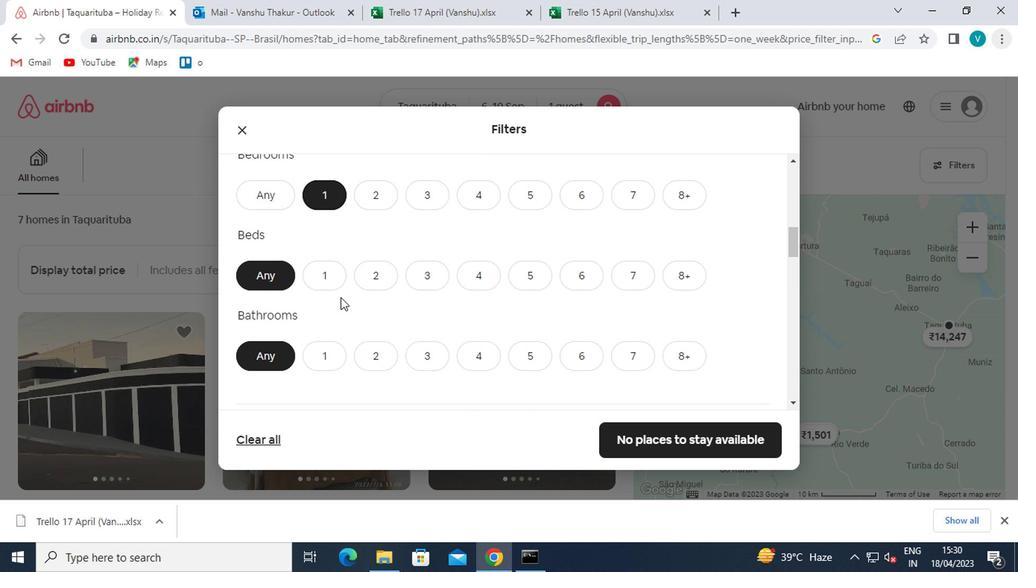 
Action: Mouse moved to (340, 285)
Screenshot: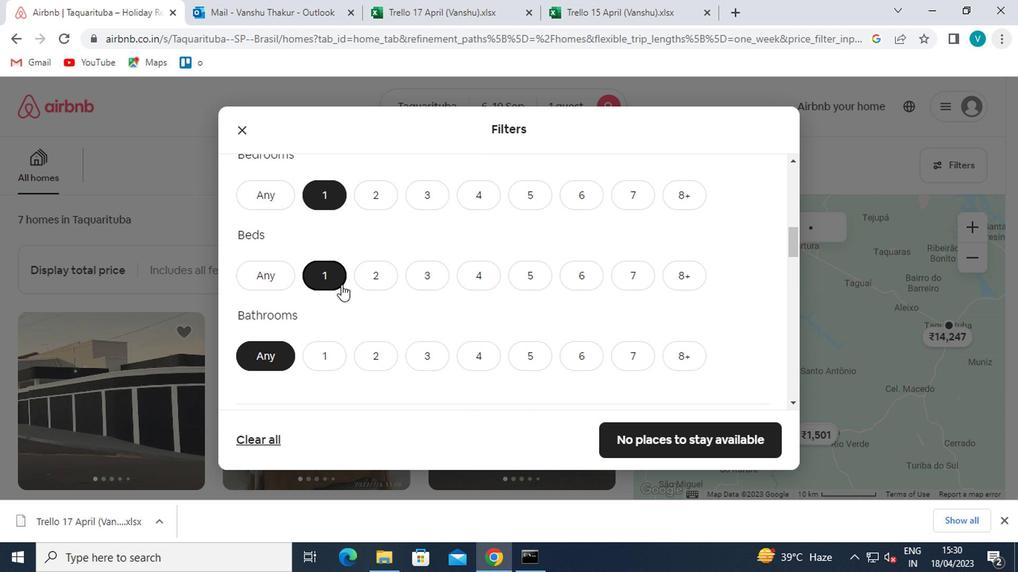 
Action: Mouse scrolled (340, 284) with delta (0, -1)
Screenshot: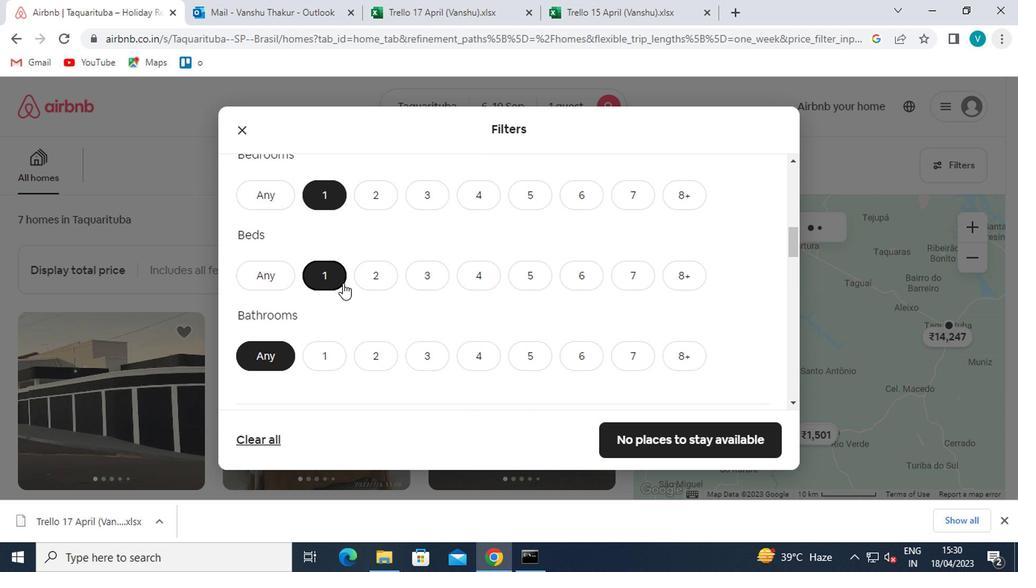 
Action: Mouse scrolled (340, 284) with delta (0, -1)
Screenshot: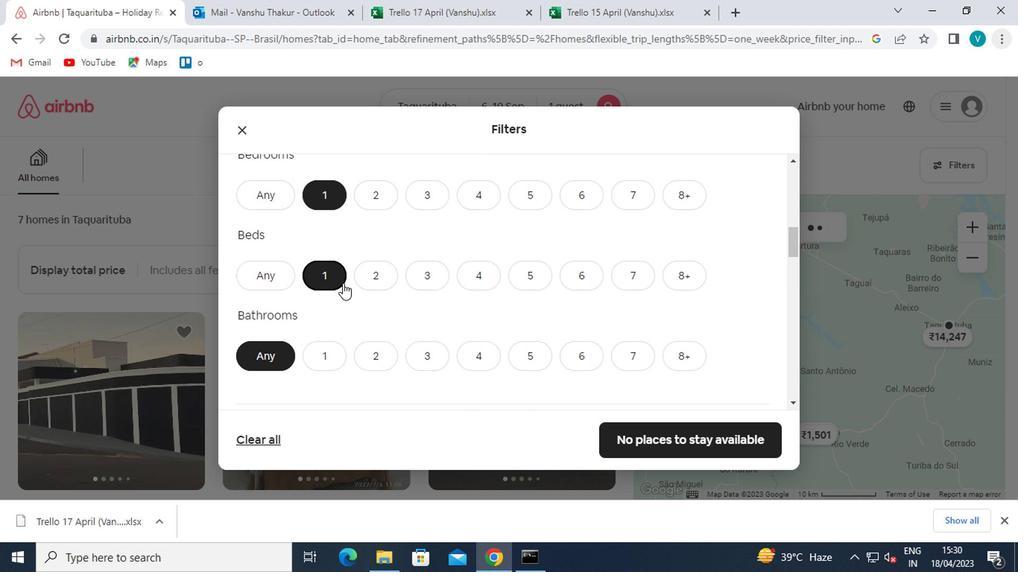 
Action: Mouse moved to (320, 199)
Screenshot: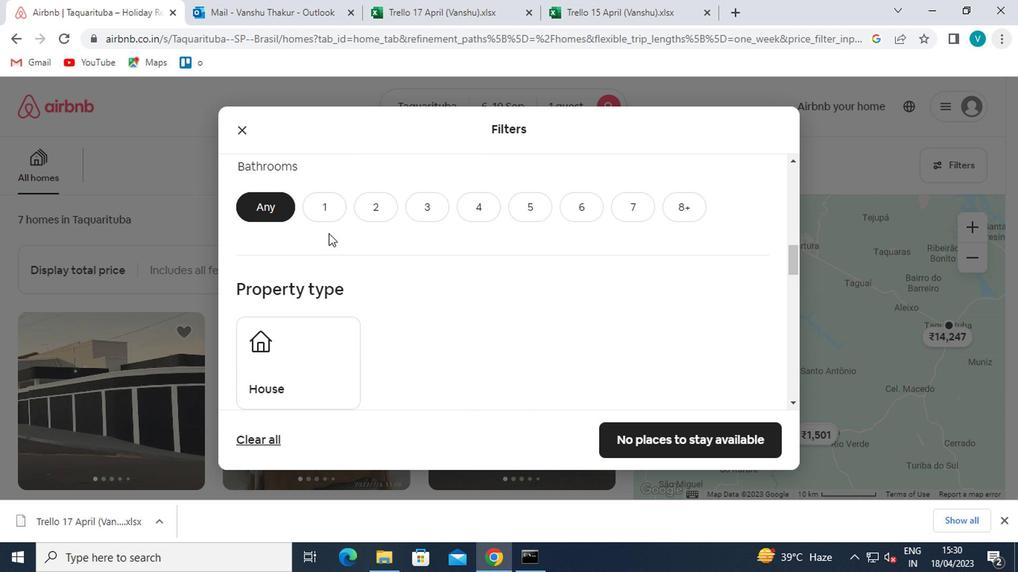 
Action: Mouse pressed left at (320, 199)
Screenshot: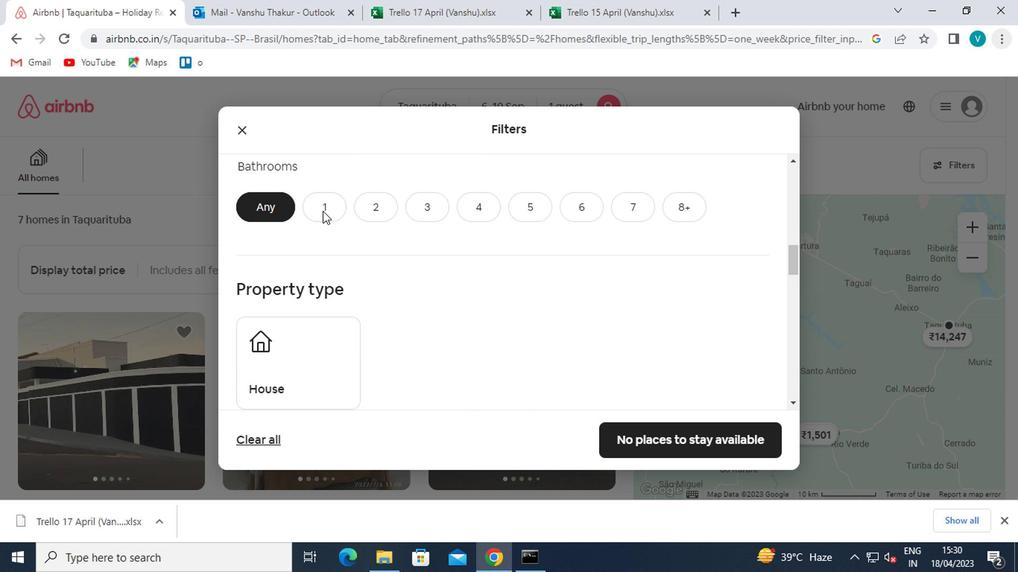 
Action: Mouse moved to (340, 212)
Screenshot: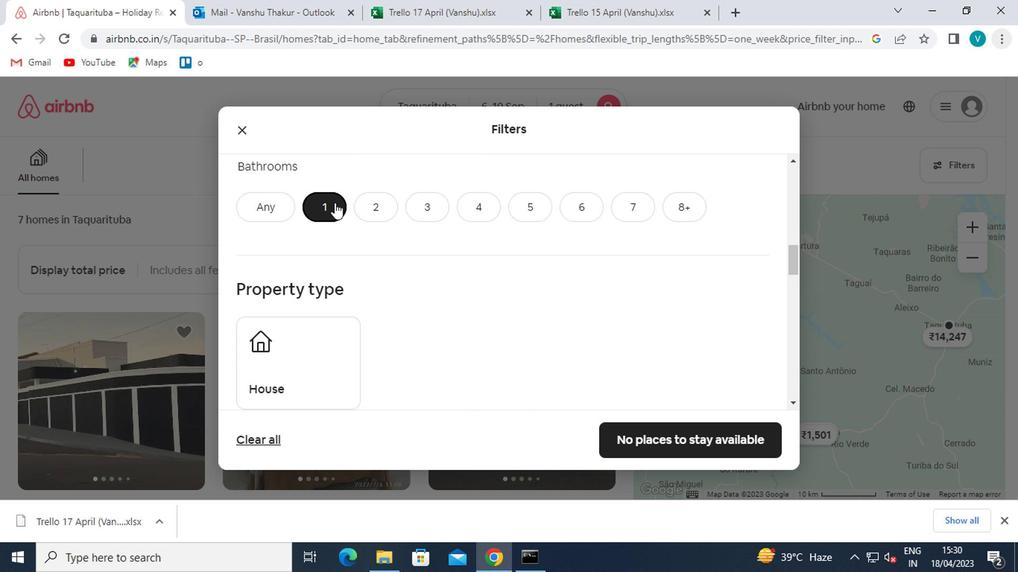 
Action: Mouse scrolled (340, 211) with delta (0, -1)
Screenshot: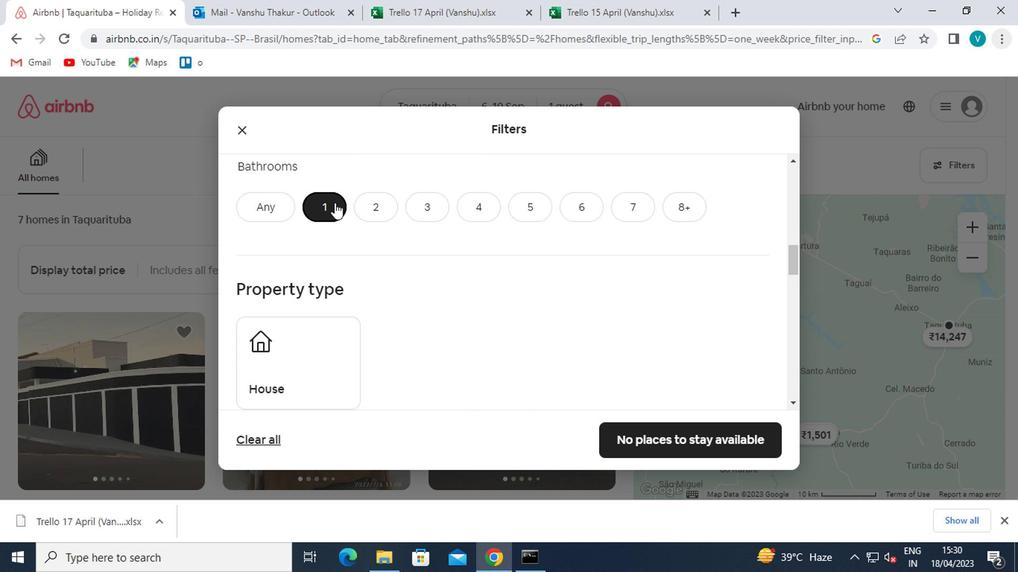 
Action: Mouse moved to (342, 214)
Screenshot: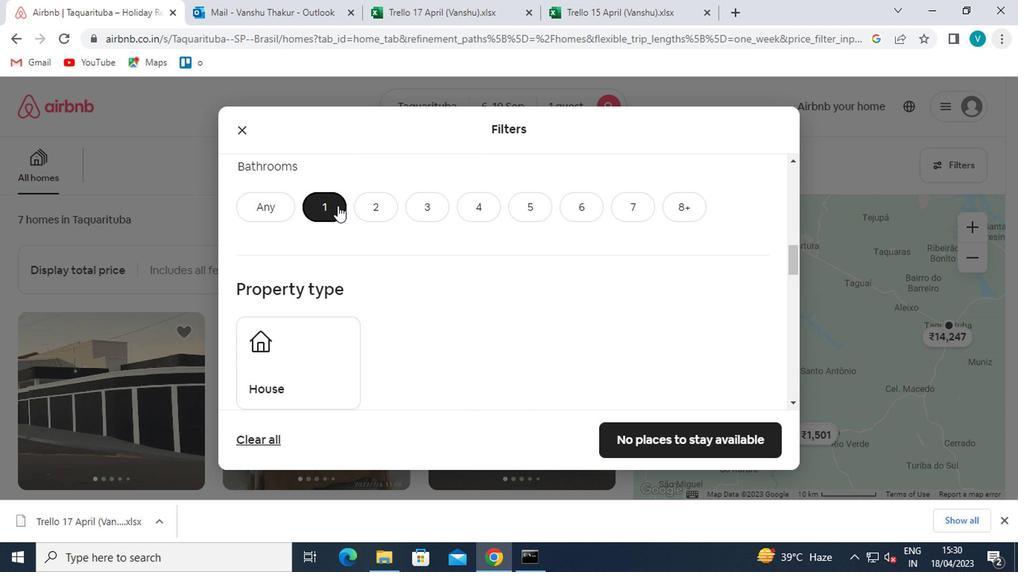 
Action: Mouse scrolled (342, 213) with delta (0, -1)
Screenshot: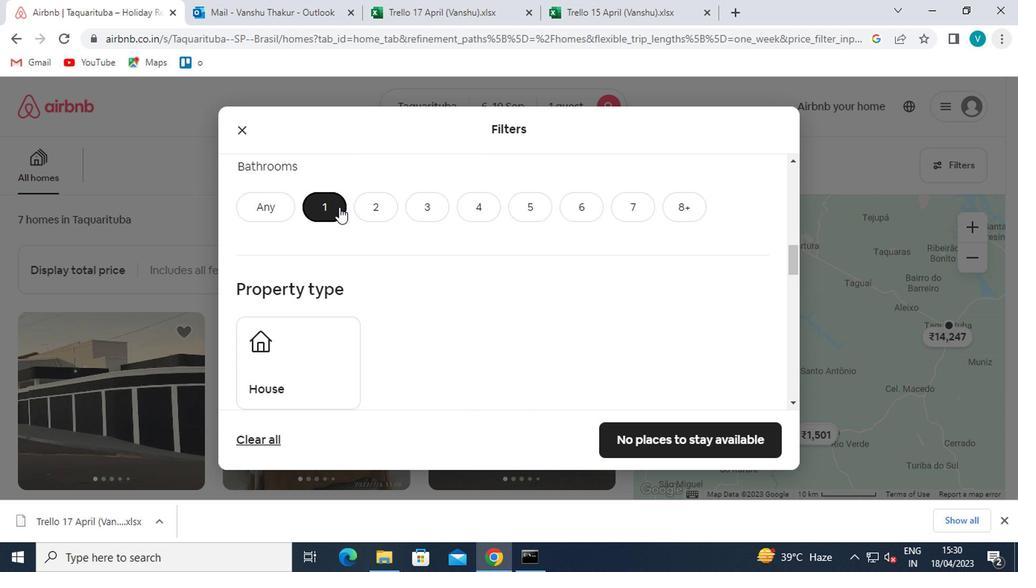 
Action: Mouse moved to (414, 256)
Screenshot: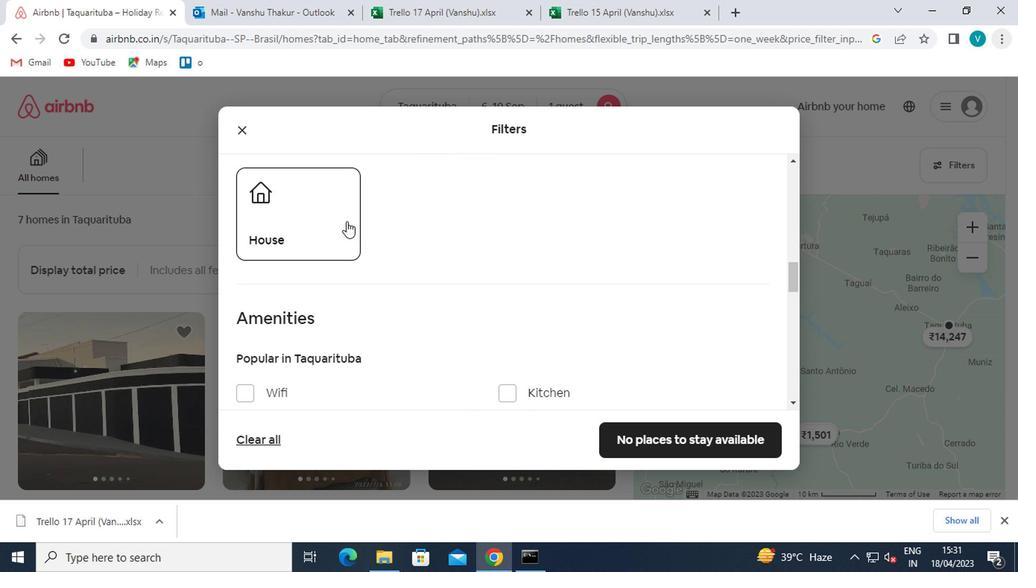 
Action: Mouse scrolled (414, 255) with delta (0, -1)
Screenshot: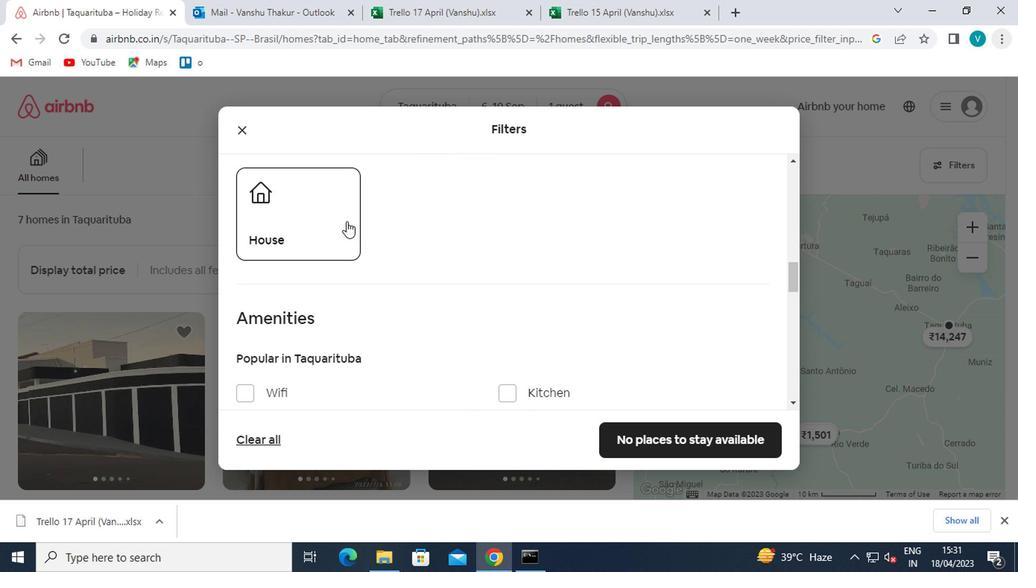 
Action: Mouse moved to (415, 256)
Screenshot: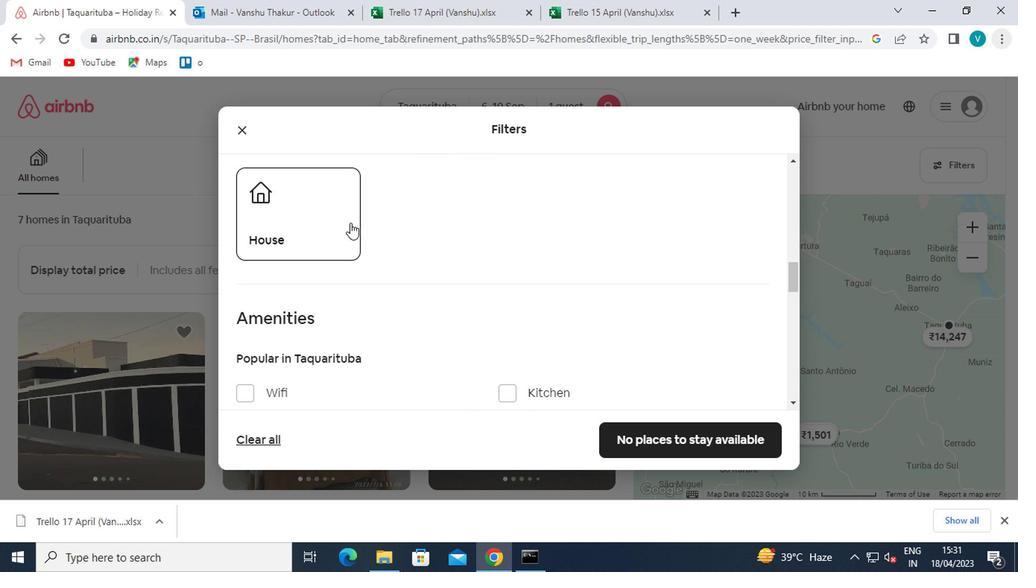 
Action: Mouse scrolled (415, 255) with delta (0, -1)
Screenshot: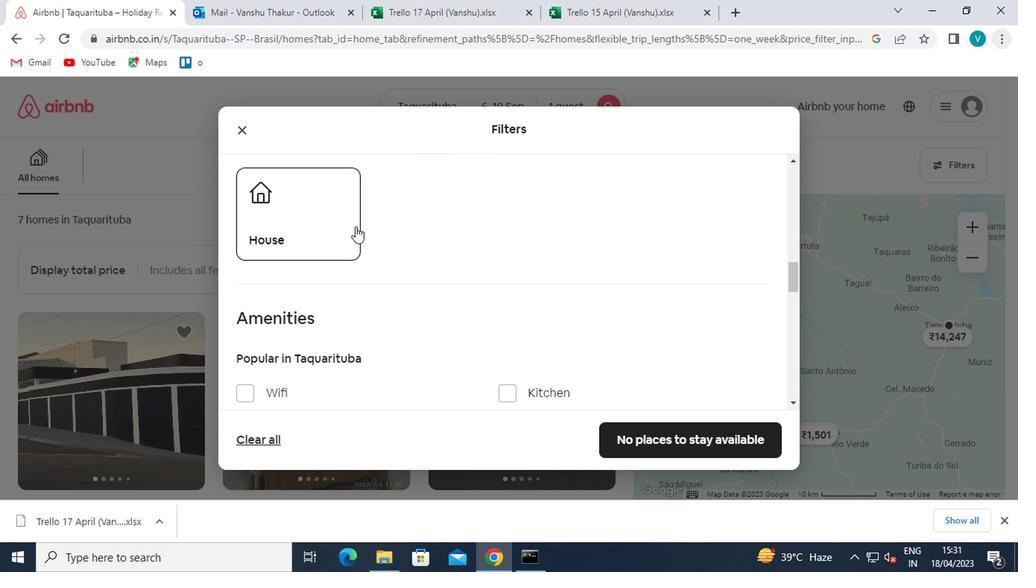 
Action: Mouse moved to (416, 256)
Screenshot: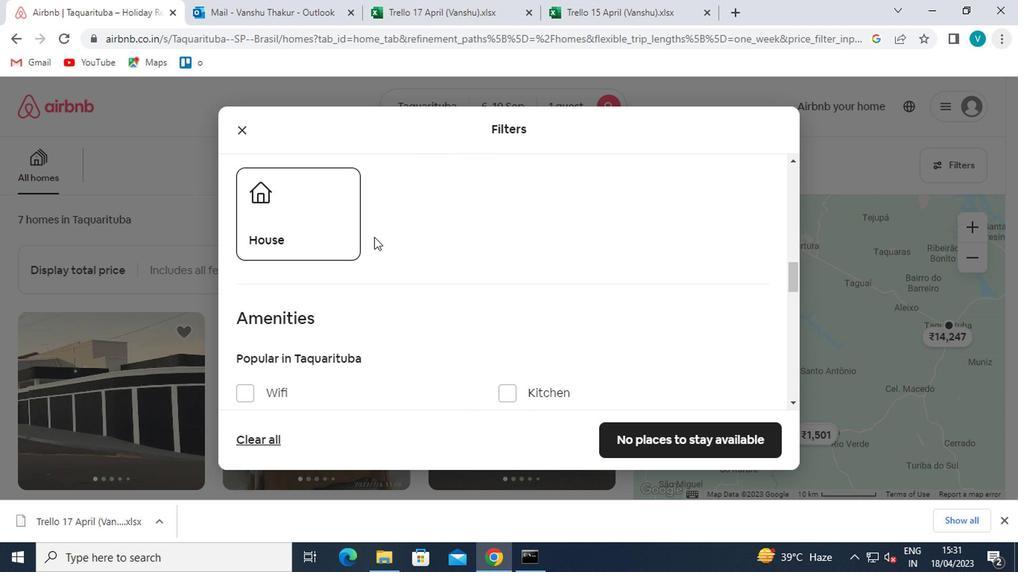 
Action: Mouse scrolled (416, 256) with delta (0, 0)
Screenshot: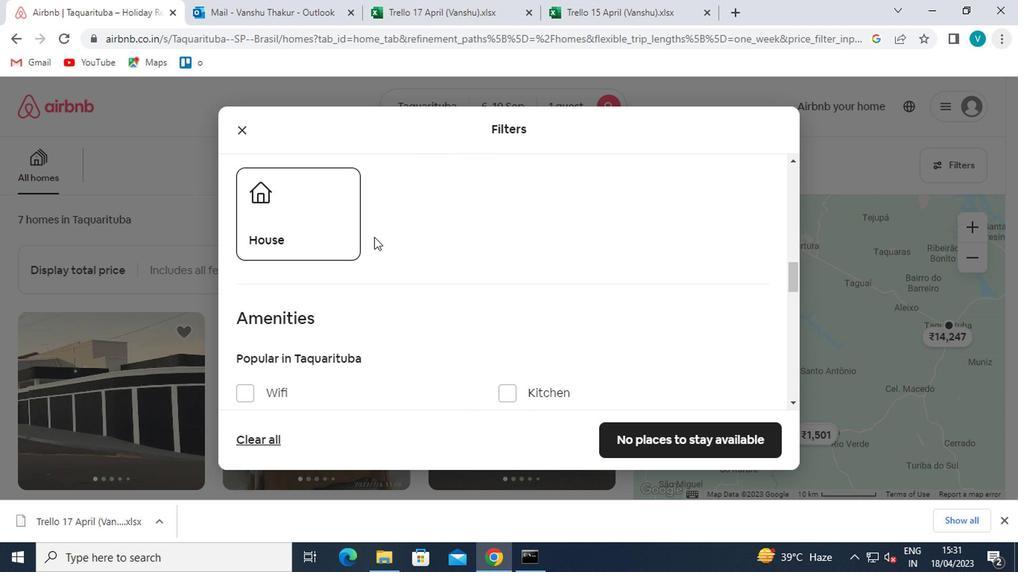 
Action: Mouse moved to (392, 262)
Screenshot: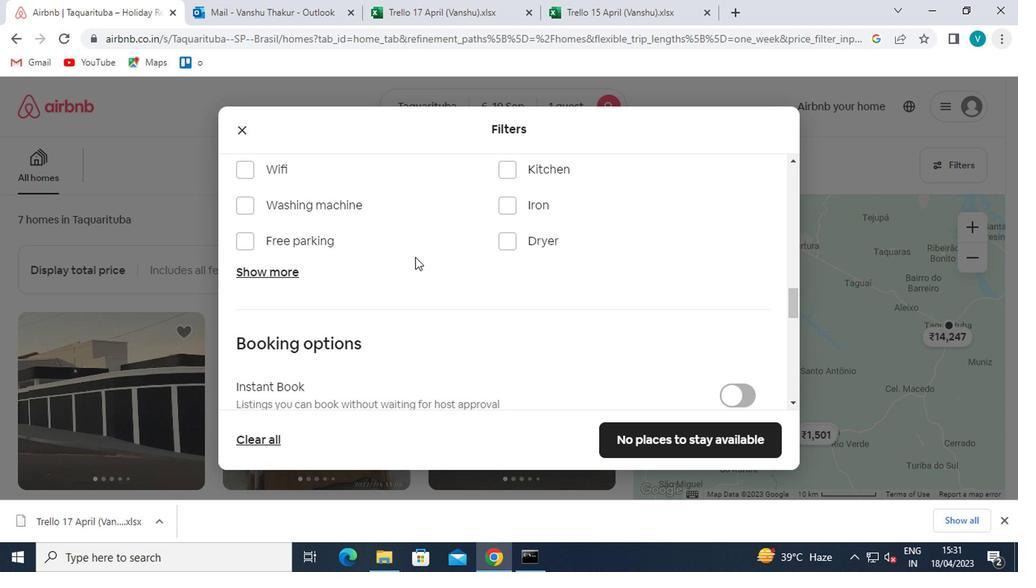 
Action: Mouse scrolled (392, 263) with delta (0, 1)
Screenshot: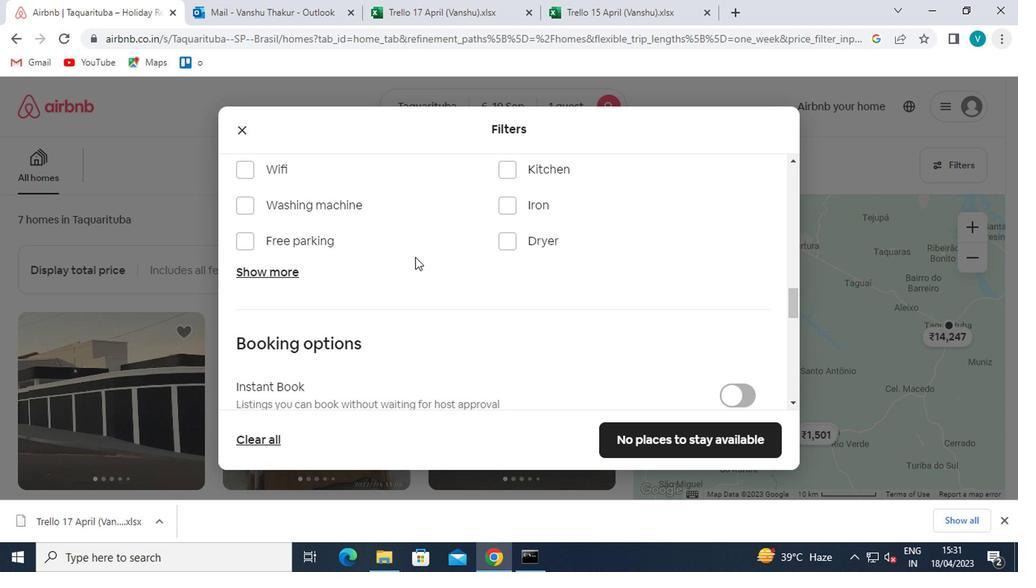 
Action: Mouse moved to (249, 289)
Screenshot: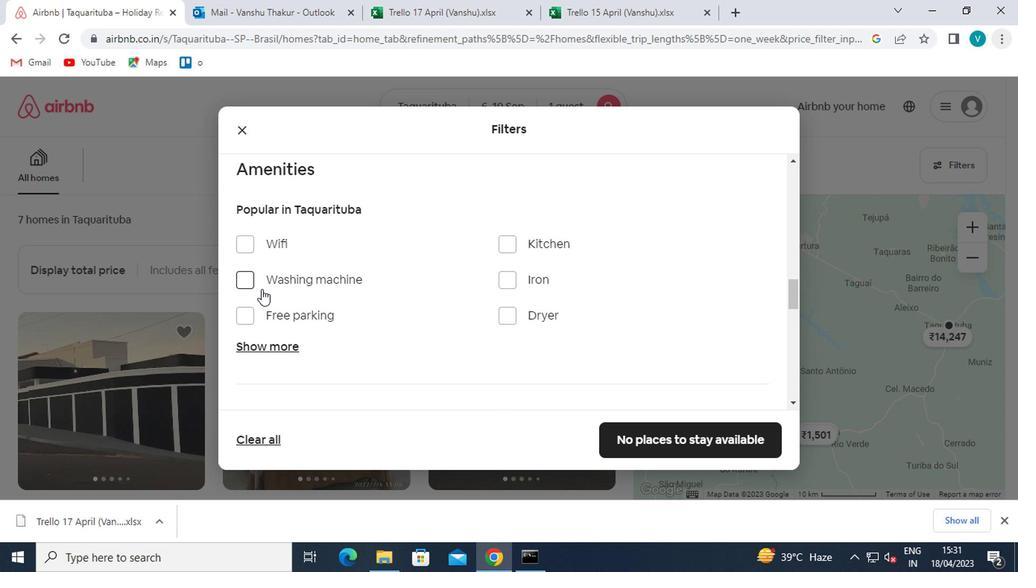 
Action: Mouse pressed left at (249, 289)
Screenshot: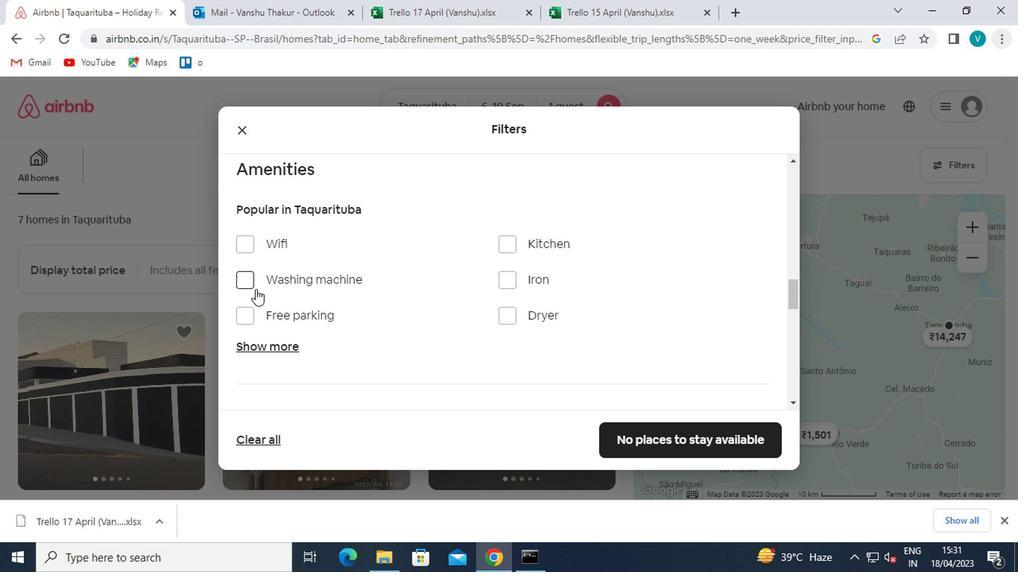 
Action: Mouse moved to (301, 294)
Screenshot: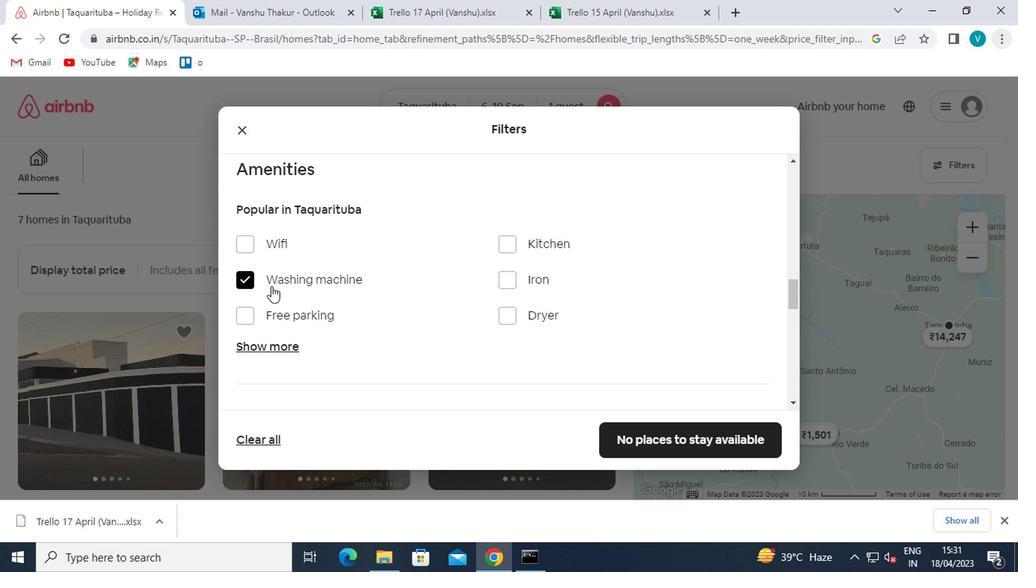 
Action: Mouse scrolled (301, 293) with delta (0, -1)
Screenshot: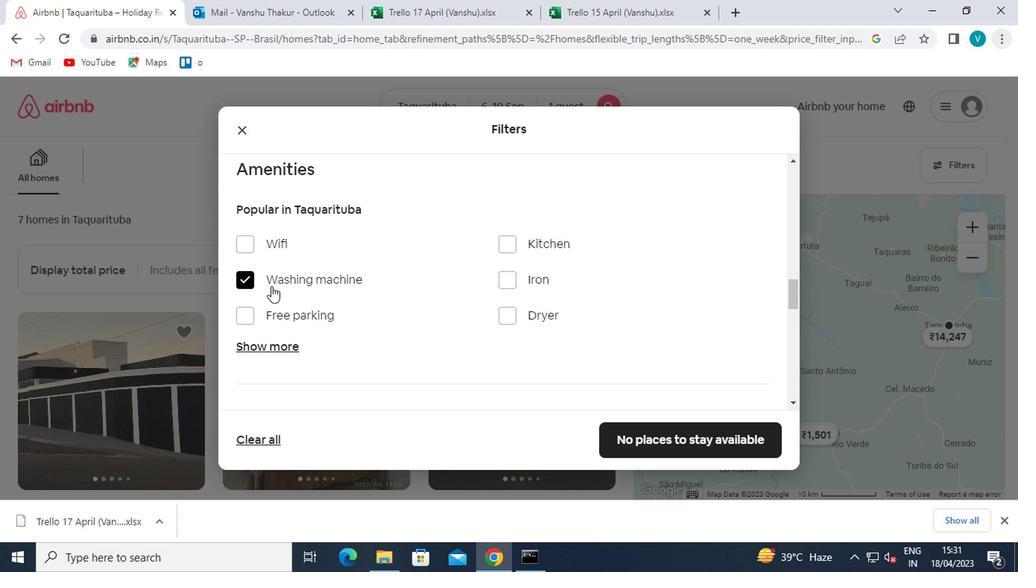 
Action: Mouse moved to (301, 294)
Screenshot: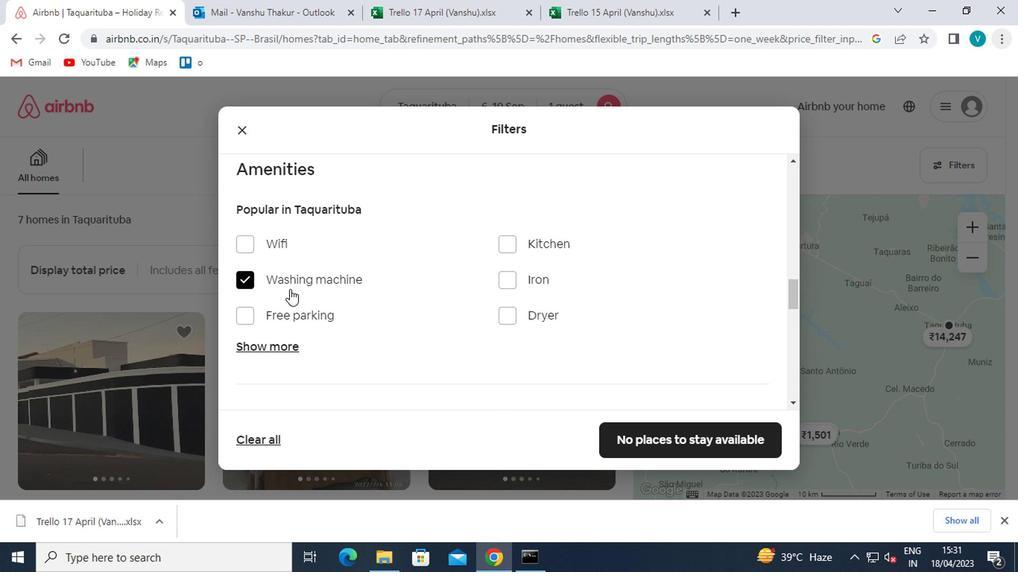 
Action: Mouse scrolled (301, 293) with delta (0, -1)
Screenshot: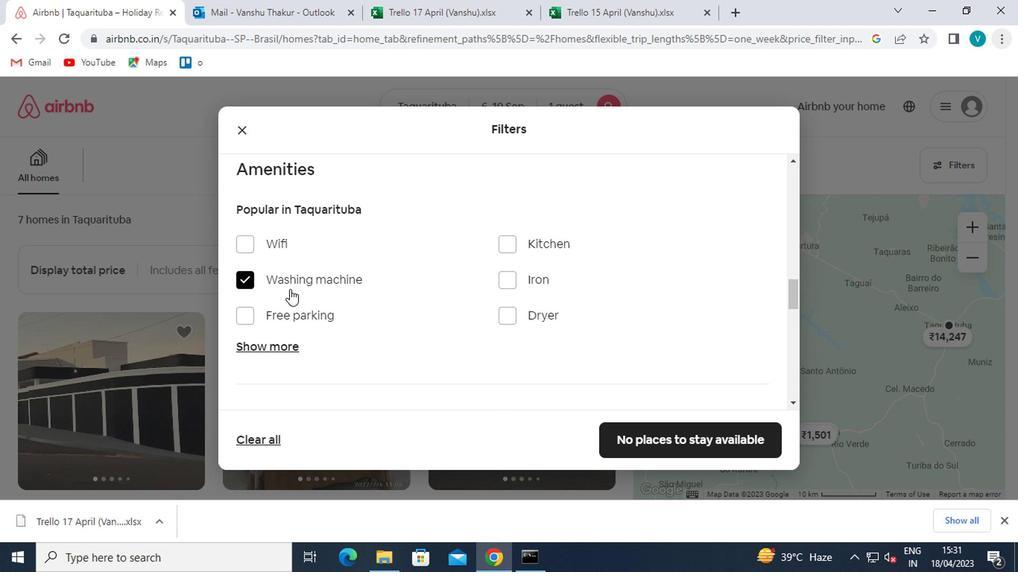 
Action: Mouse moved to (303, 296)
Screenshot: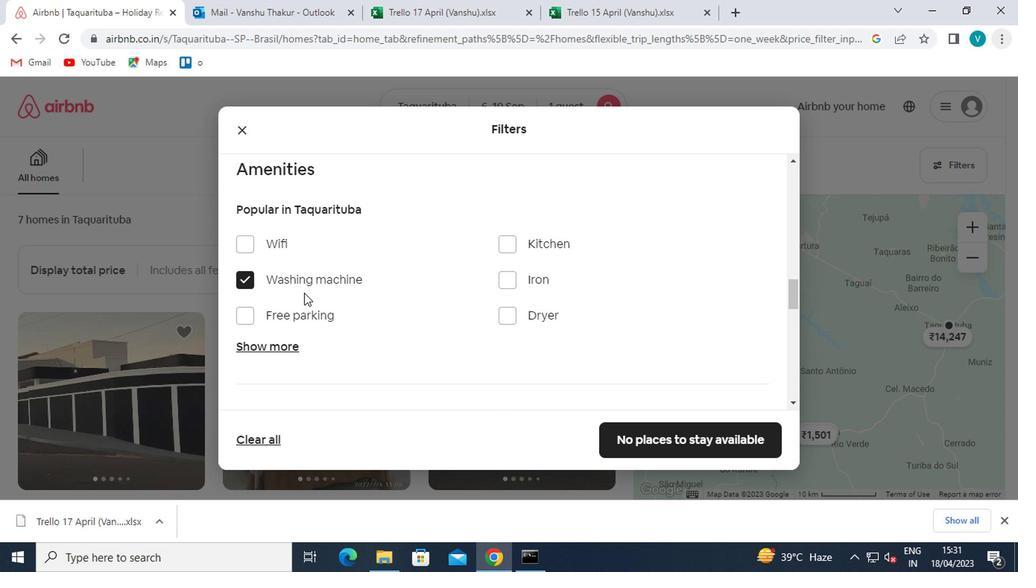 
Action: Mouse scrolled (303, 295) with delta (0, -1)
Screenshot: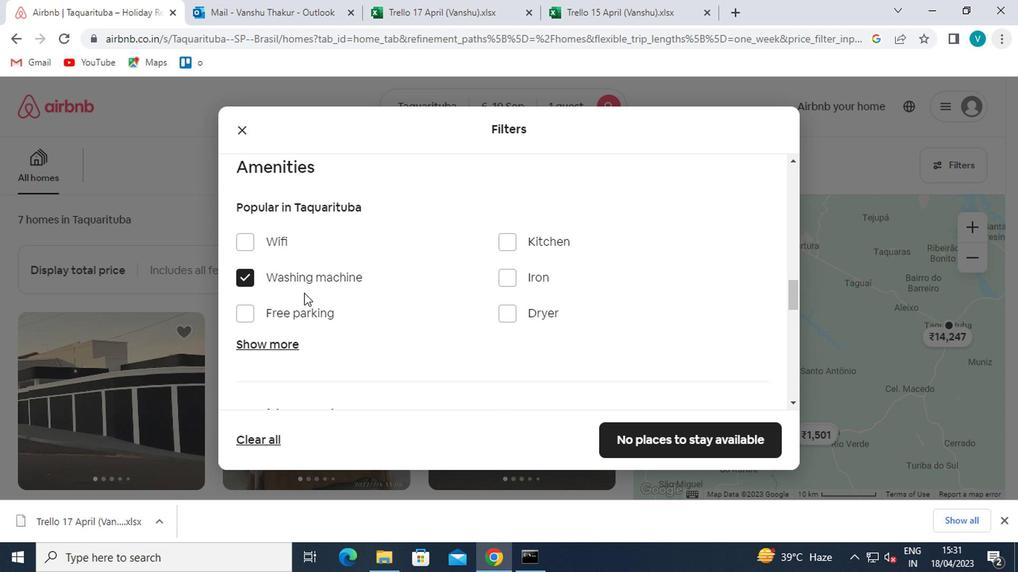 
Action: Mouse moved to (309, 298)
Screenshot: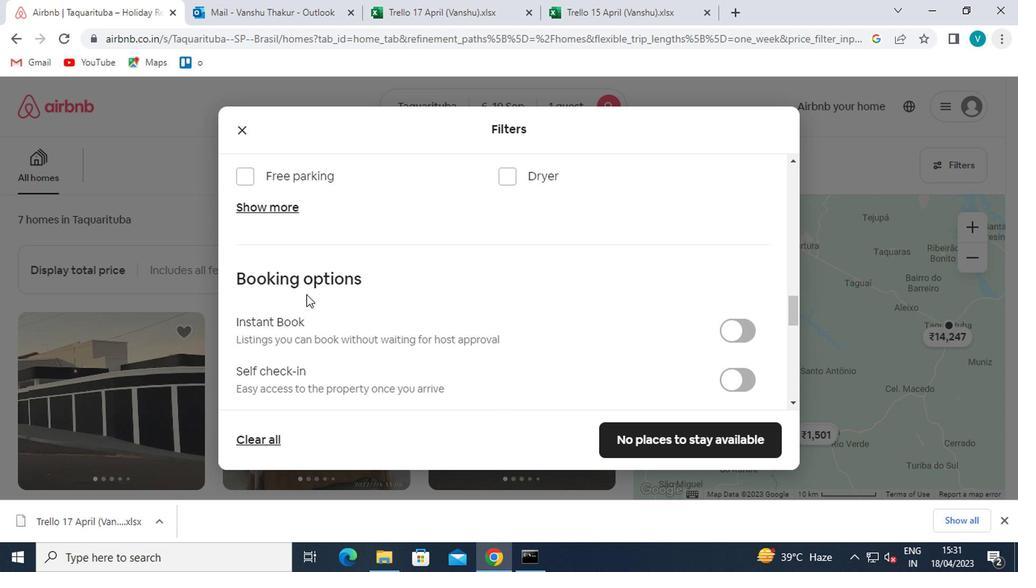 
Action: Mouse scrolled (309, 298) with delta (0, 0)
Screenshot: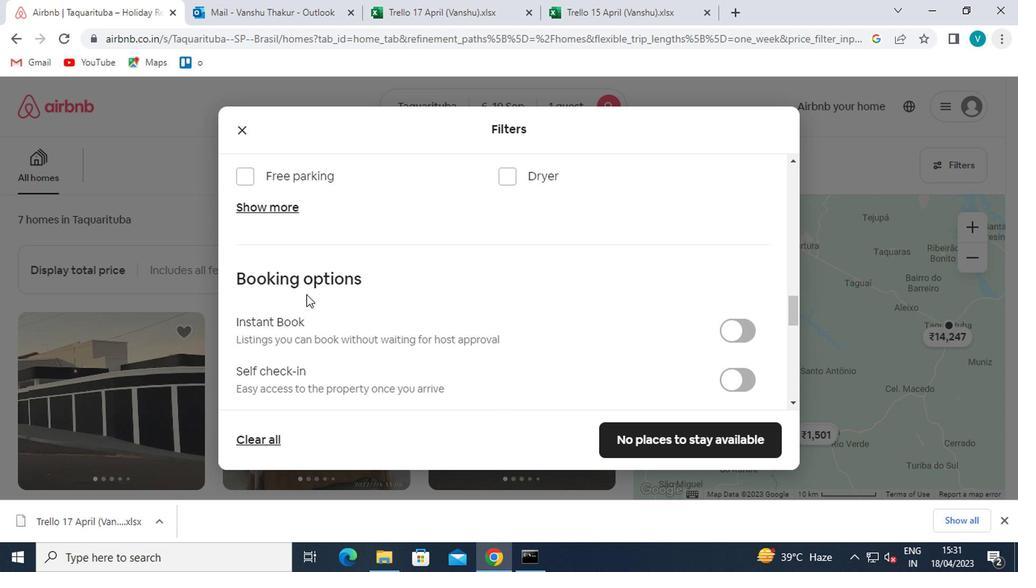 
Action: Mouse moved to (763, 221)
Screenshot: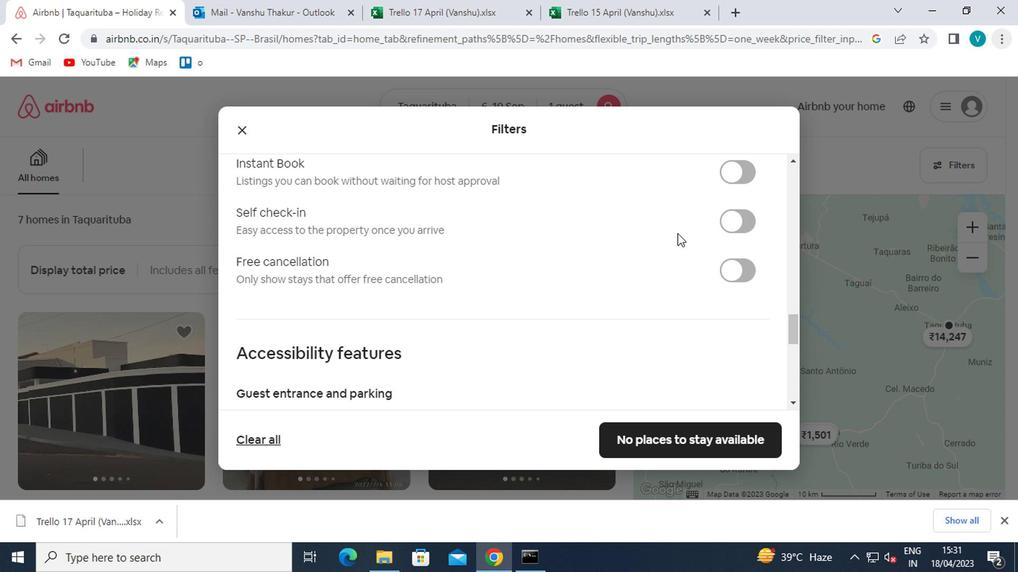 
Action: Mouse pressed left at (763, 221)
Screenshot: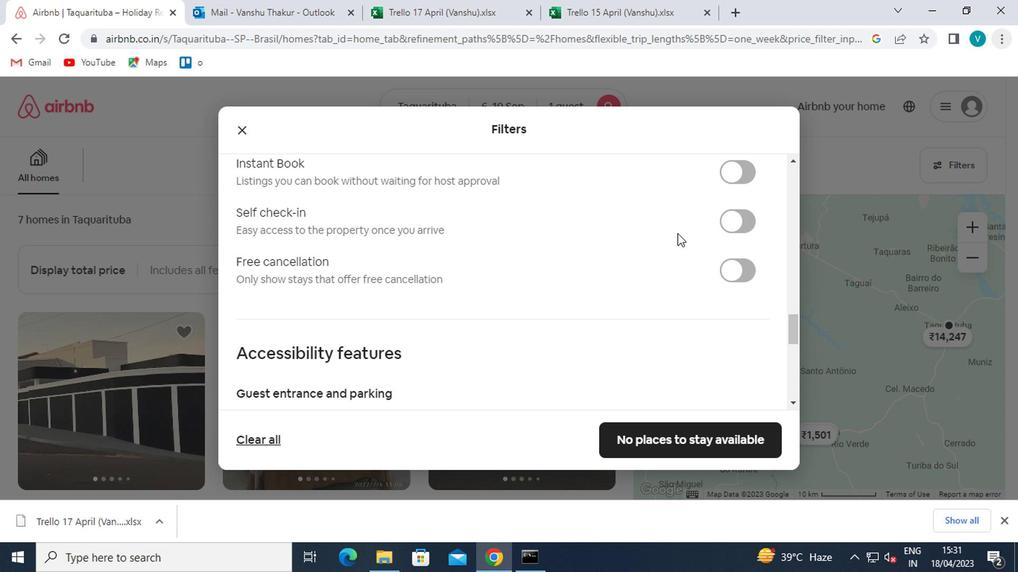 
Action: Mouse moved to (750, 222)
Screenshot: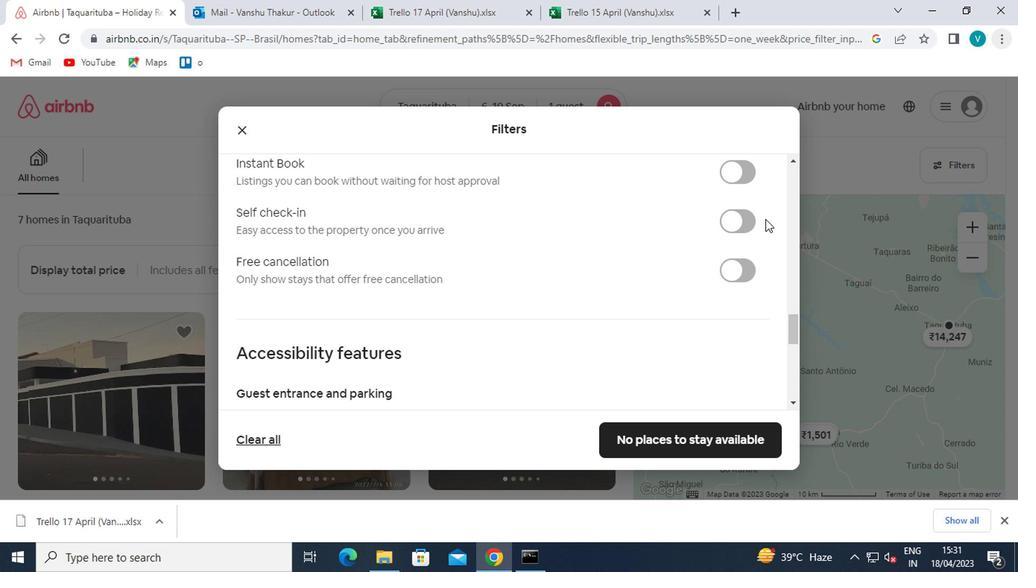 
Action: Mouse pressed left at (750, 222)
Screenshot: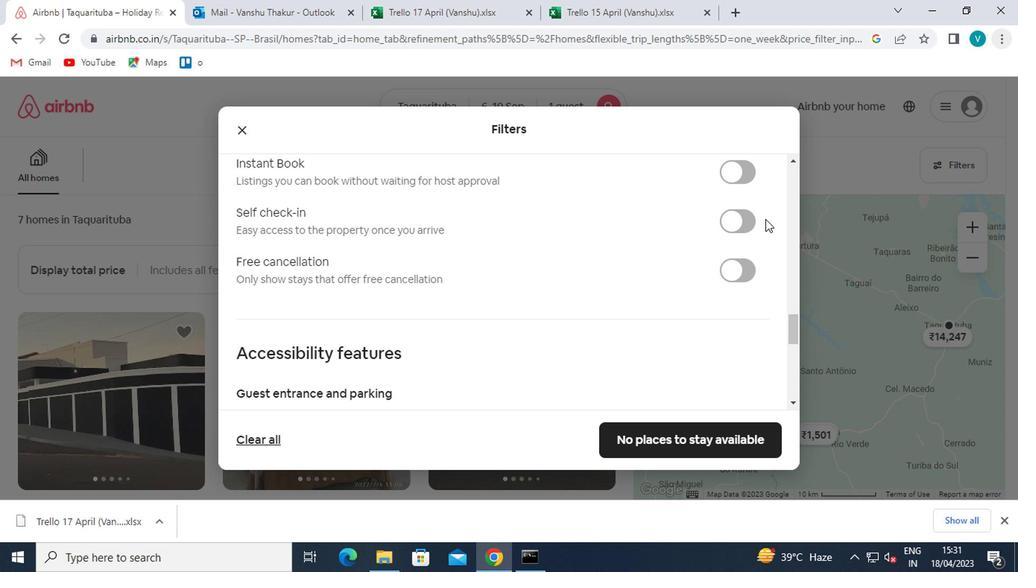 
Action: Mouse moved to (560, 250)
Screenshot: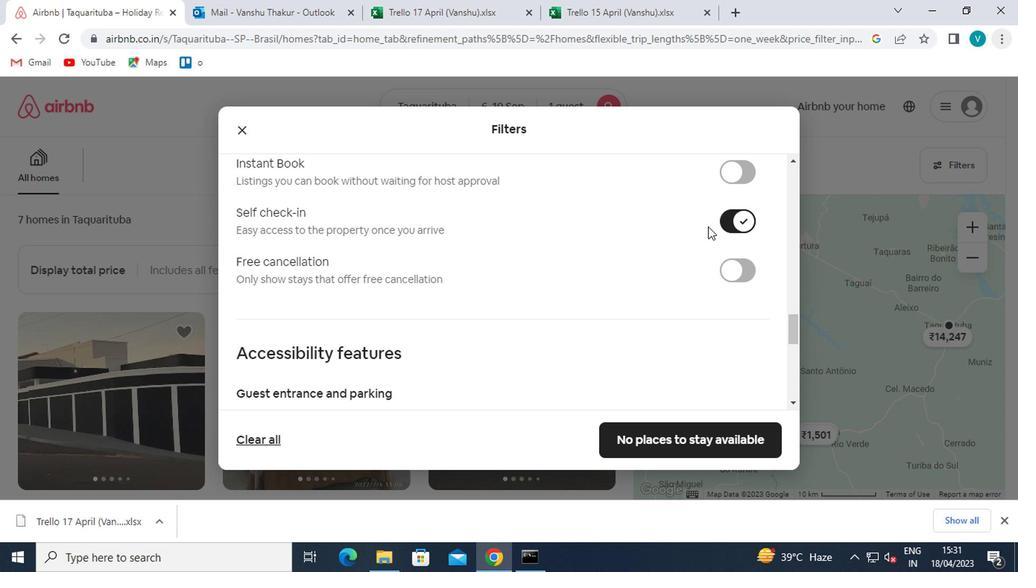 
Action: Mouse scrolled (560, 249) with delta (0, -1)
Screenshot: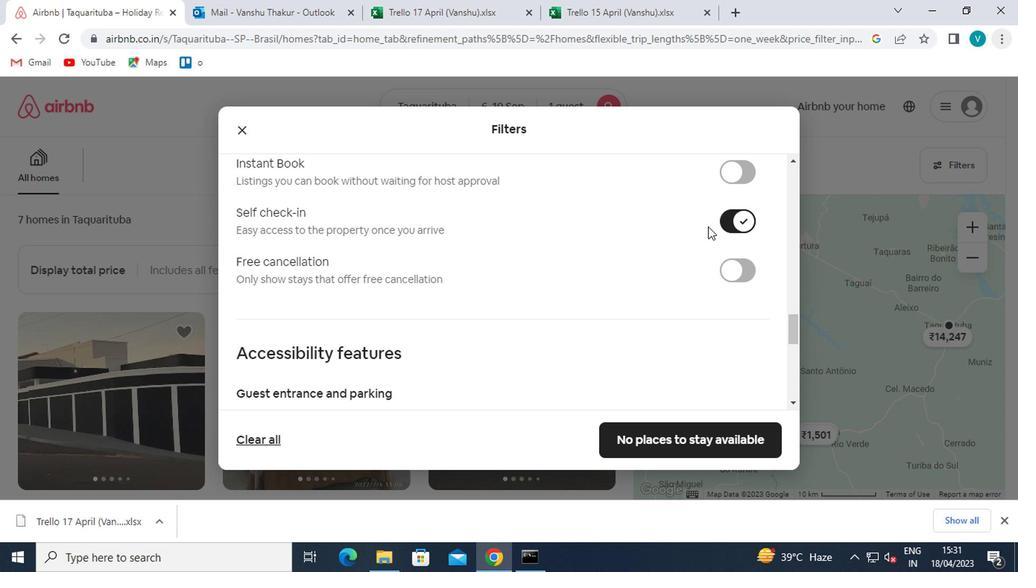 
Action: Mouse moved to (557, 251)
Screenshot: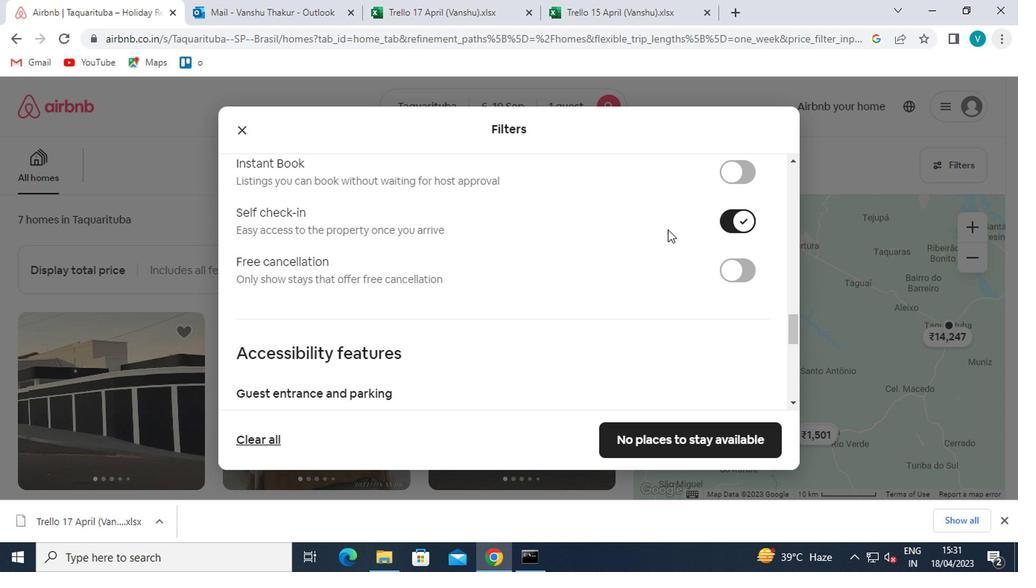 
Action: Mouse scrolled (557, 250) with delta (0, 0)
Screenshot: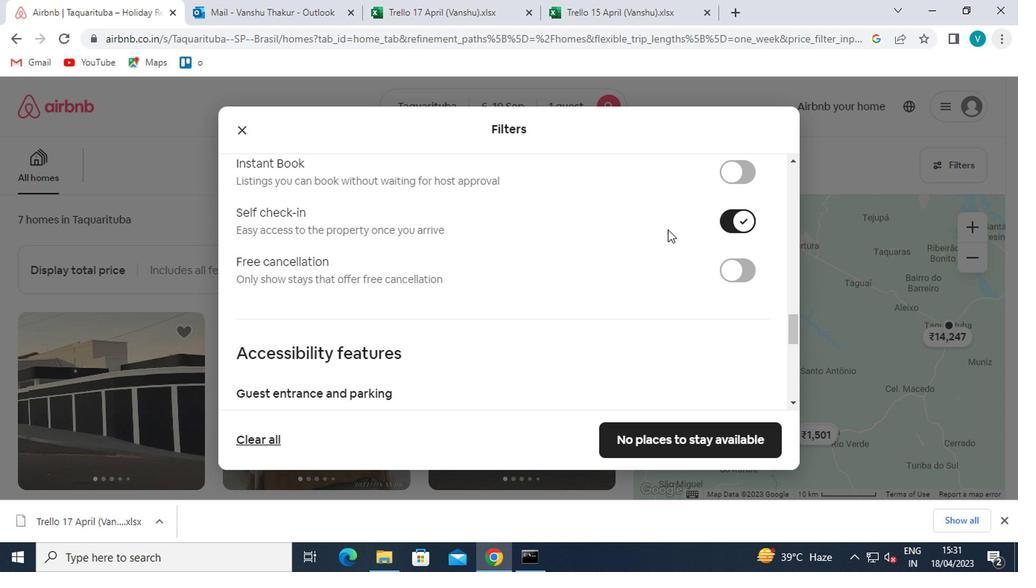 
Action: Mouse moved to (553, 252)
Screenshot: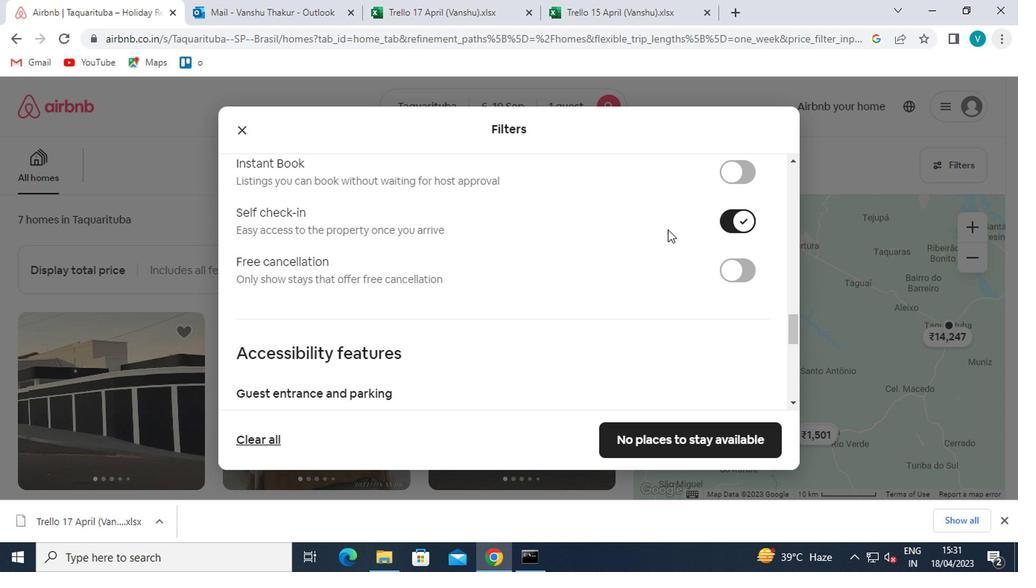 
Action: Mouse scrolled (553, 251) with delta (0, -1)
Screenshot: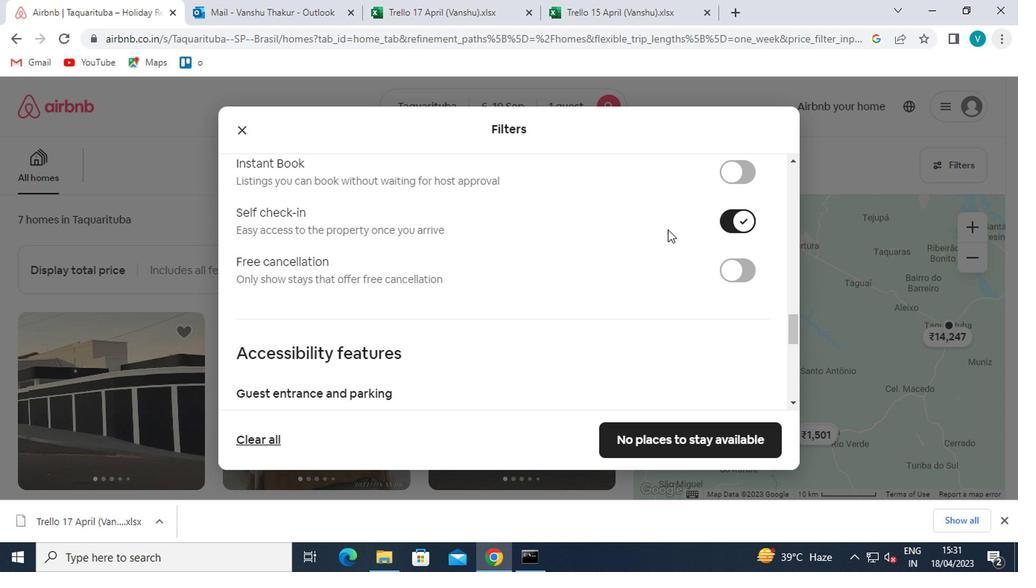 
Action: Mouse moved to (334, 328)
Screenshot: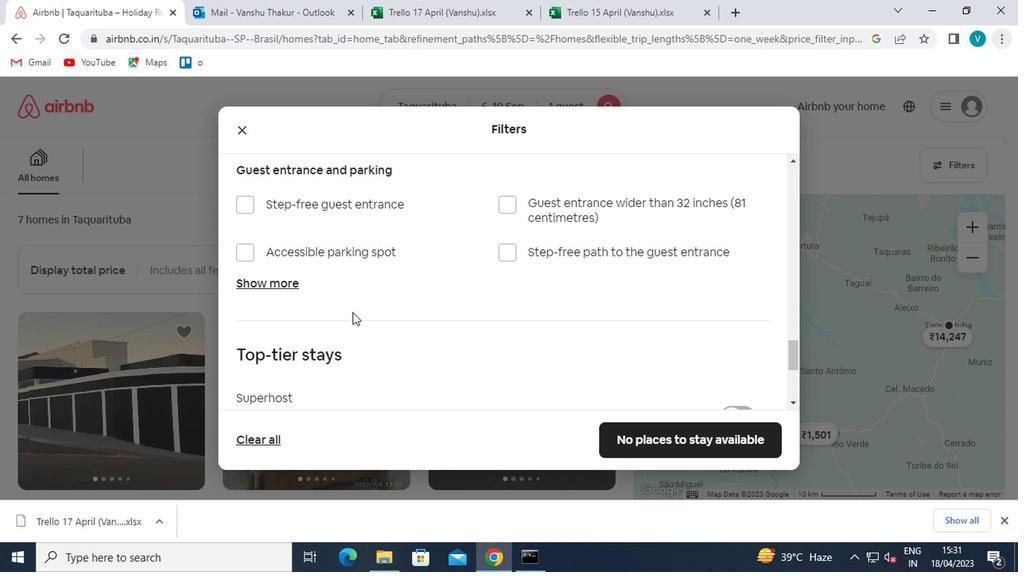 
Action: Mouse scrolled (334, 327) with delta (0, 0)
Screenshot: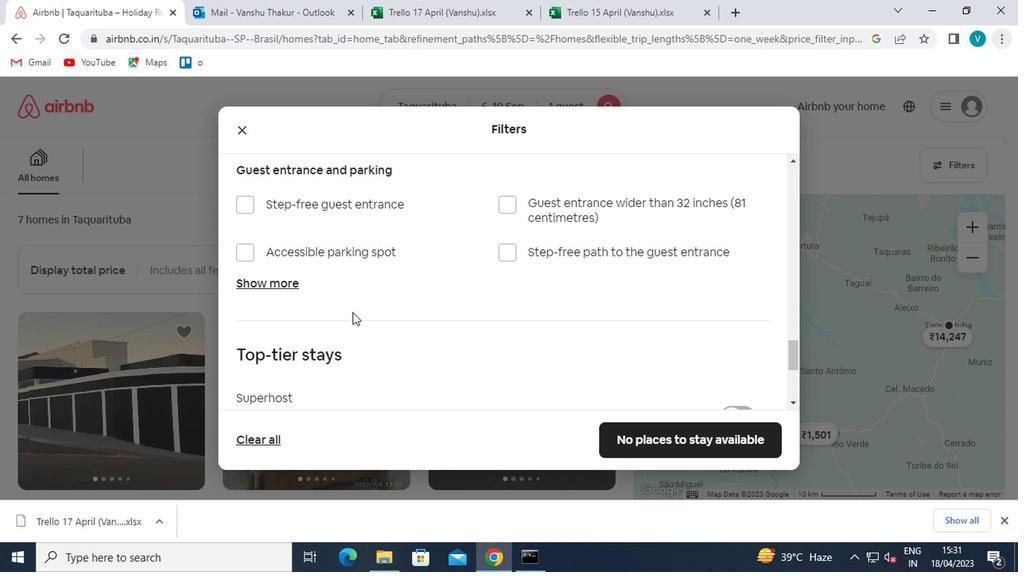 
Action: Mouse scrolled (334, 327) with delta (0, 0)
Screenshot: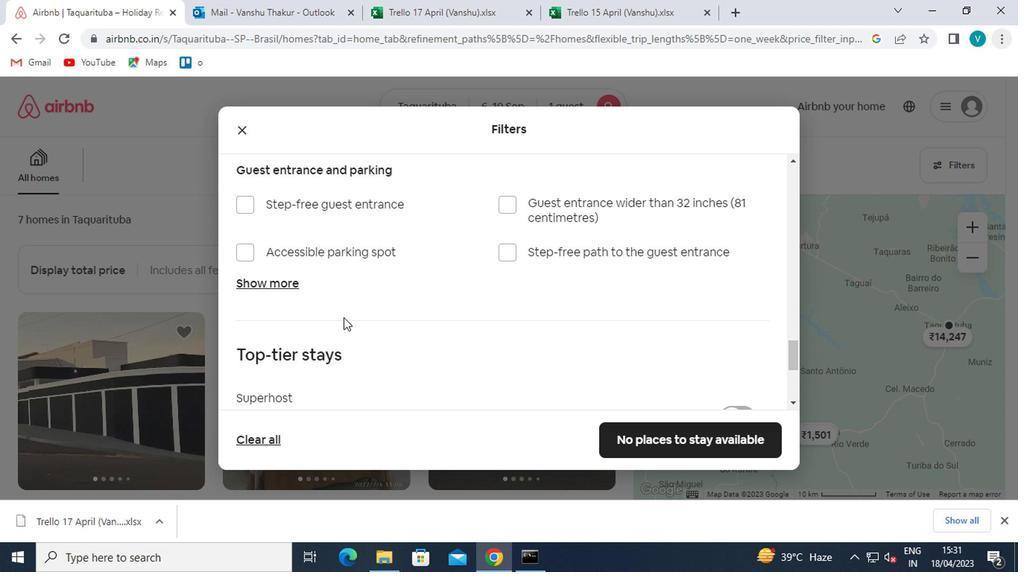 
Action: Mouse scrolled (334, 327) with delta (0, 0)
Screenshot: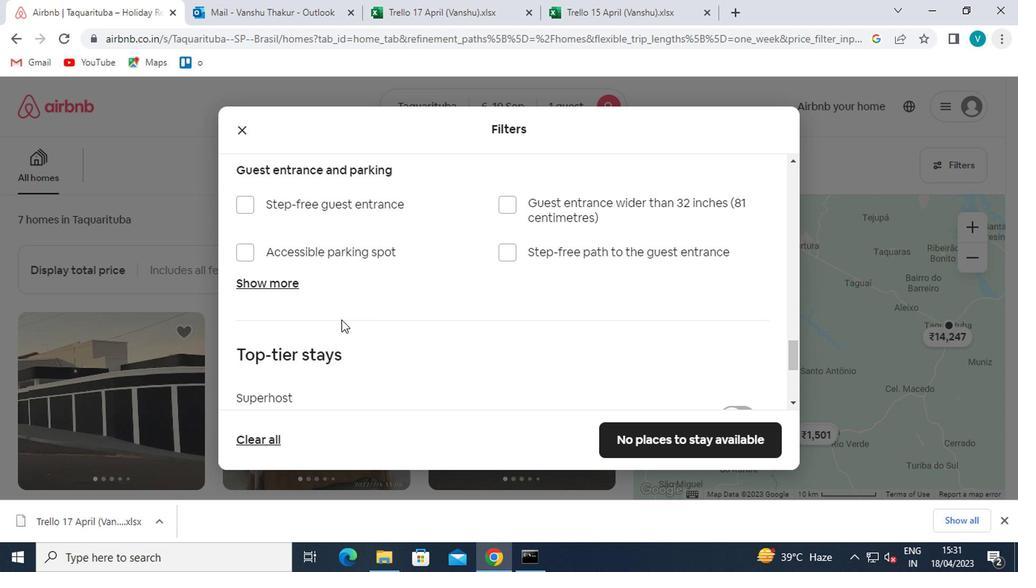 
Action: Mouse moved to (497, 335)
Screenshot: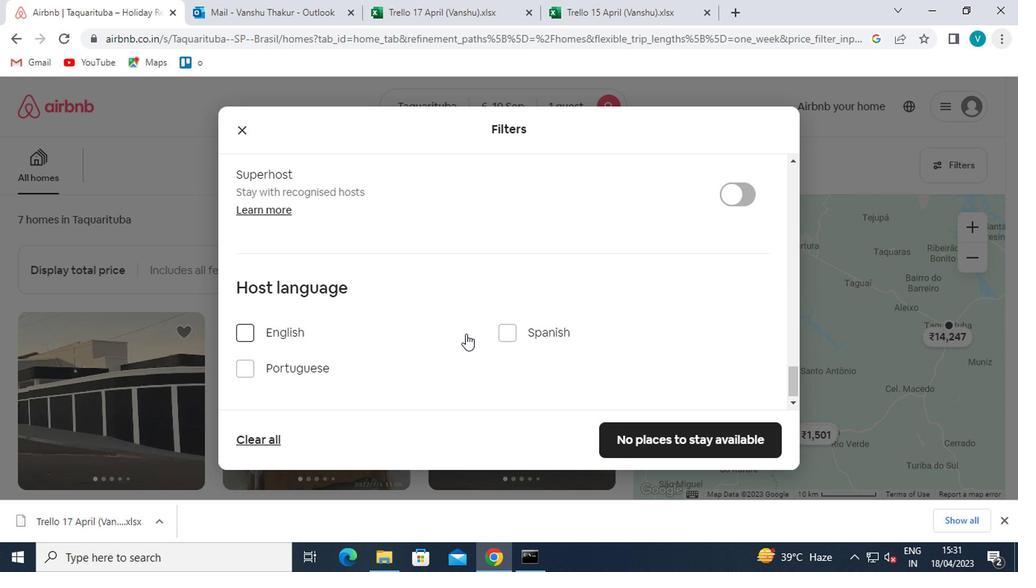 
Action: Mouse pressed left at (497, 335)
Screenshot: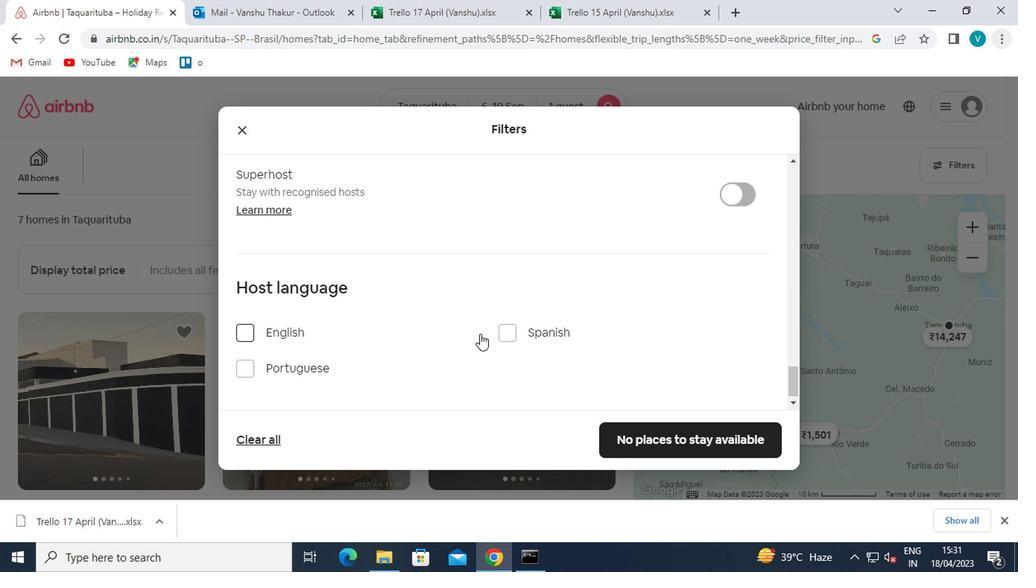 
Action: Mouse moved to (504, 341)
Screenshot: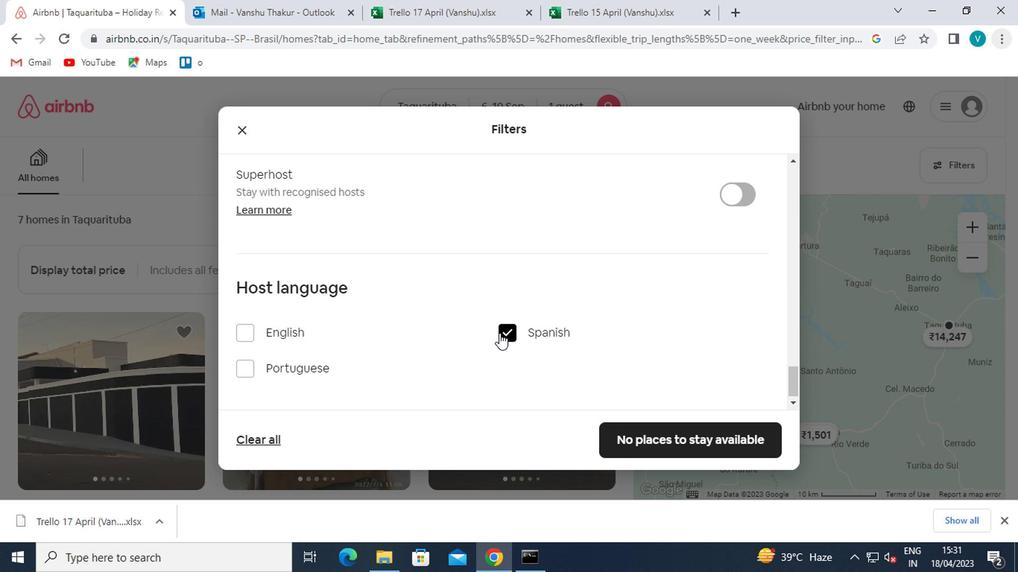 
Action: Mouse scrolled (504, 340) with delta (0, 0)
Screenshot: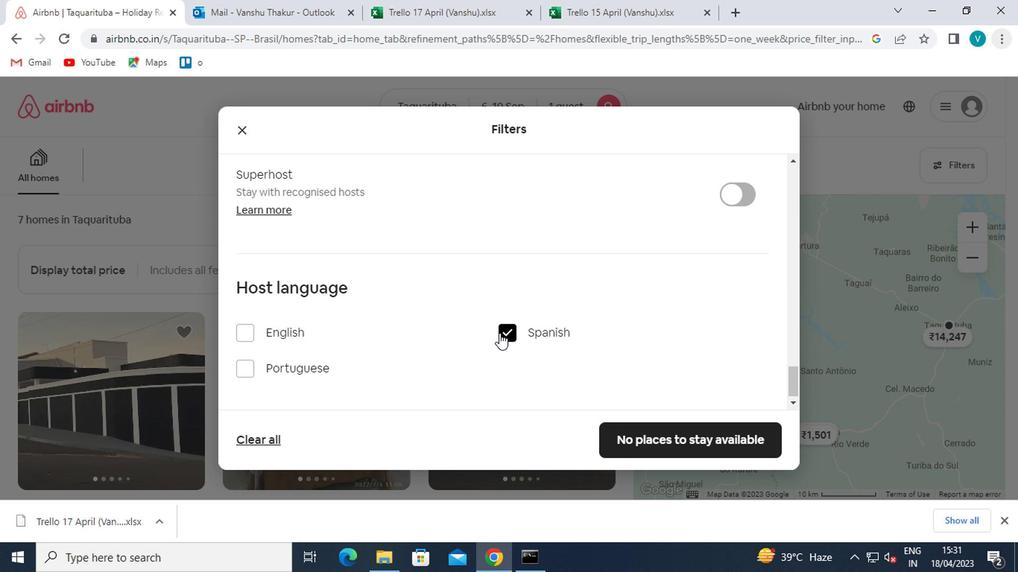 
Action: Mouse moved to (670, 444)
Screenshot: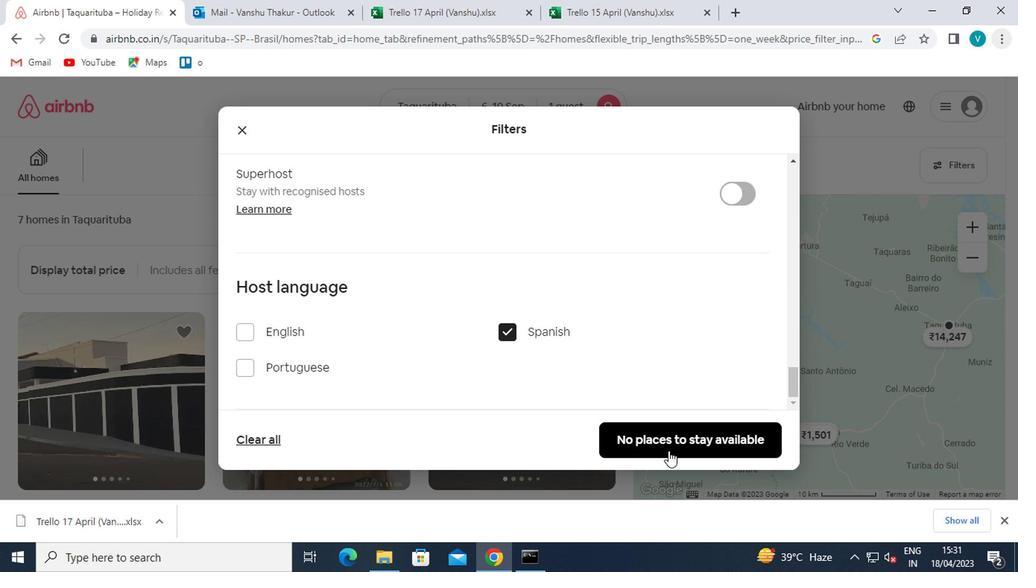 
Action: Mouse pressed left at (670, 444)
Screenshot: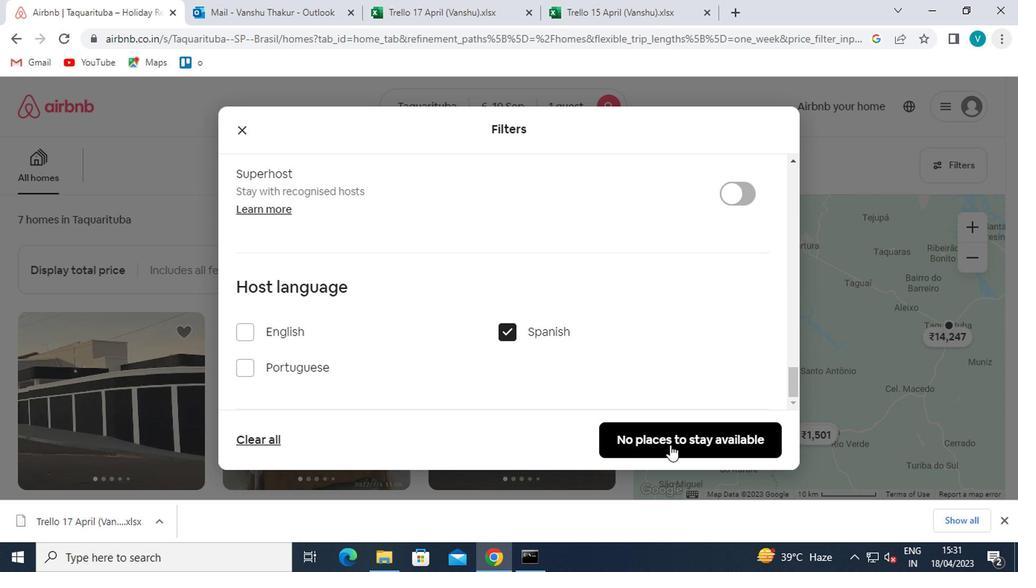 
Action: Mouse moved to (659, 447)
Screenshot: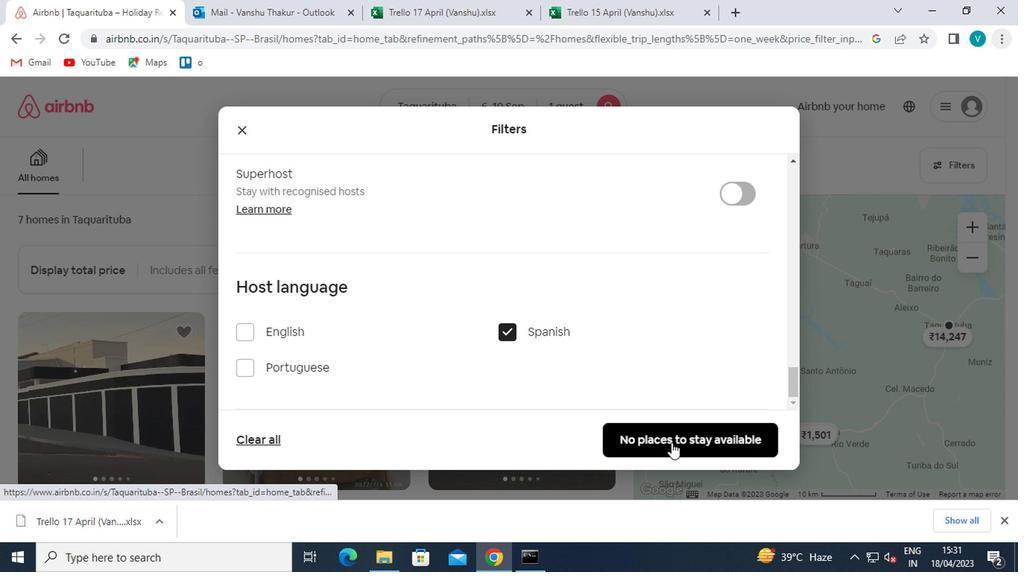 
